 Task: Search one way flight ticket for 2 adults, 4 children and 1 infant on lap in business from Fayetteville: Fayetteville Regional Airport (grannis Field) to New Bern: Coastal Carolina Regional Airport (was Craven County Regional) on 8-4-2023. Choice of flights is JetBlue. Number of bags: 8 checked bags. Price is upto 60000. Outbound departure time preference is 14:30.
Action: Mouse moved to (333, 285)
Screenshot: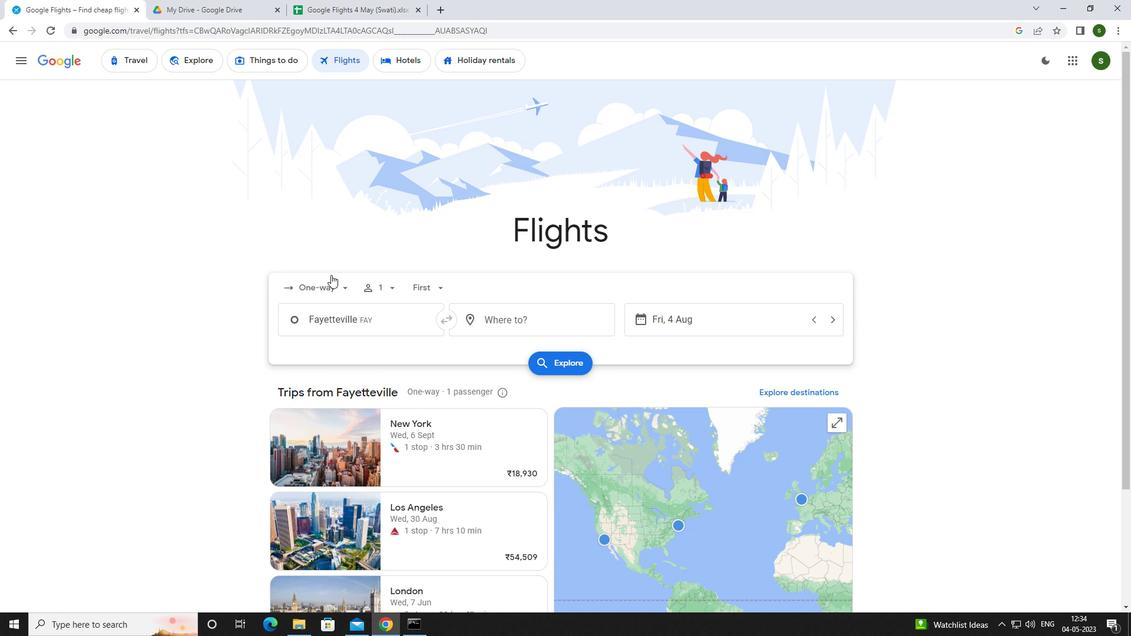 
Action: Mouse pressed left at (333, 285)
Screenshot: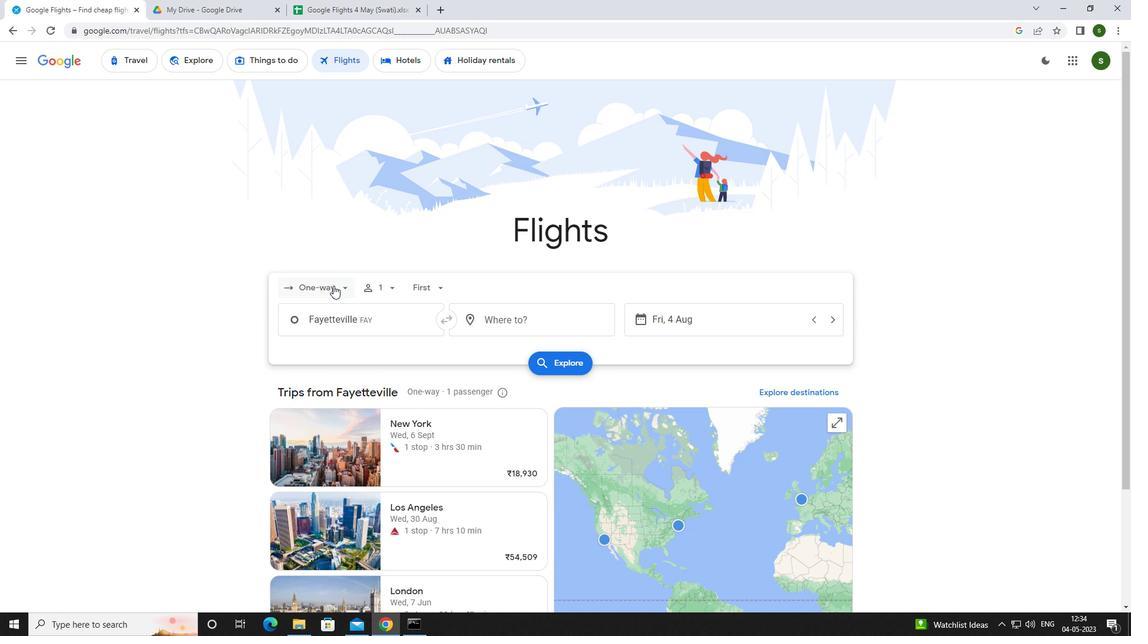 
Action: Mouse moved to (339, 341)
Screenshot: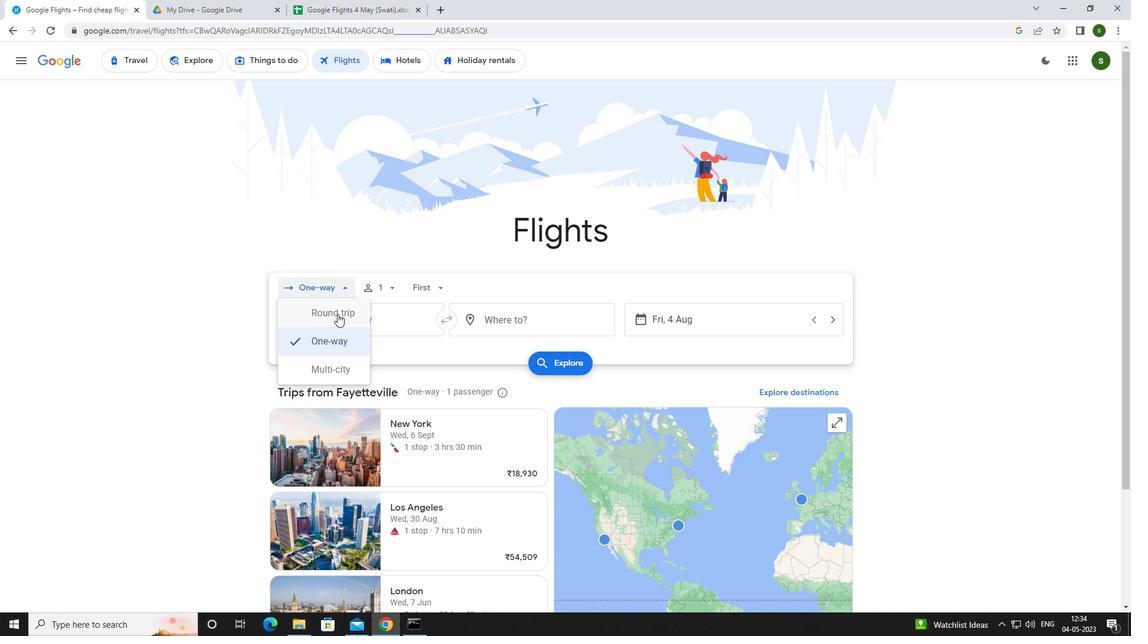 
Action: Mouse pressed left at (339, 341)
Screenshot: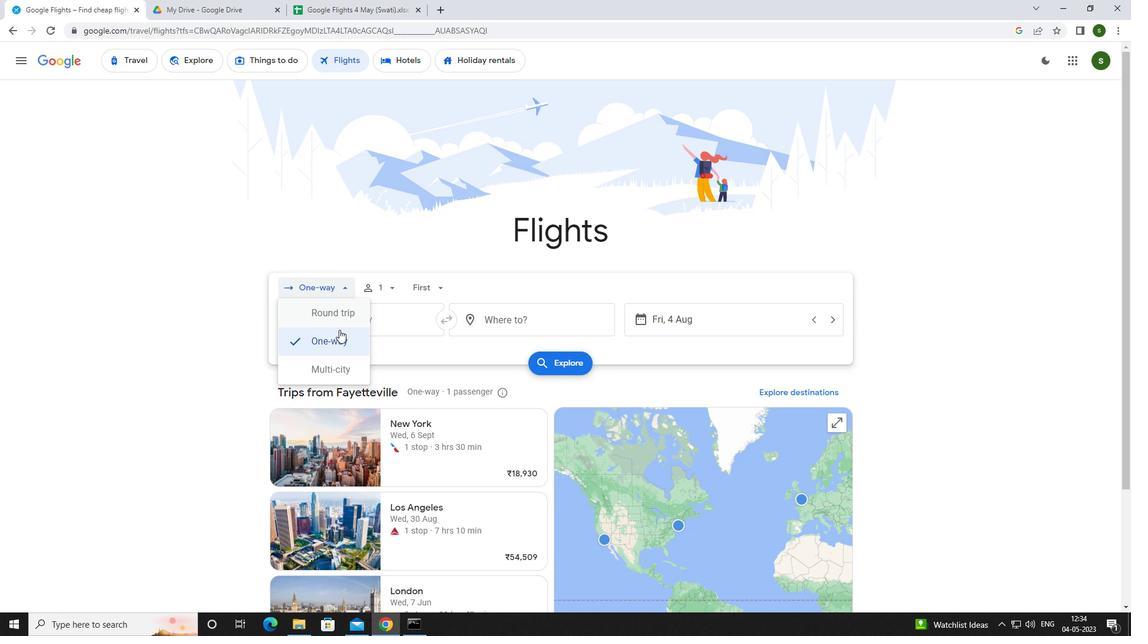 
Action: Mouse moved to (380, 285)
Screenshot: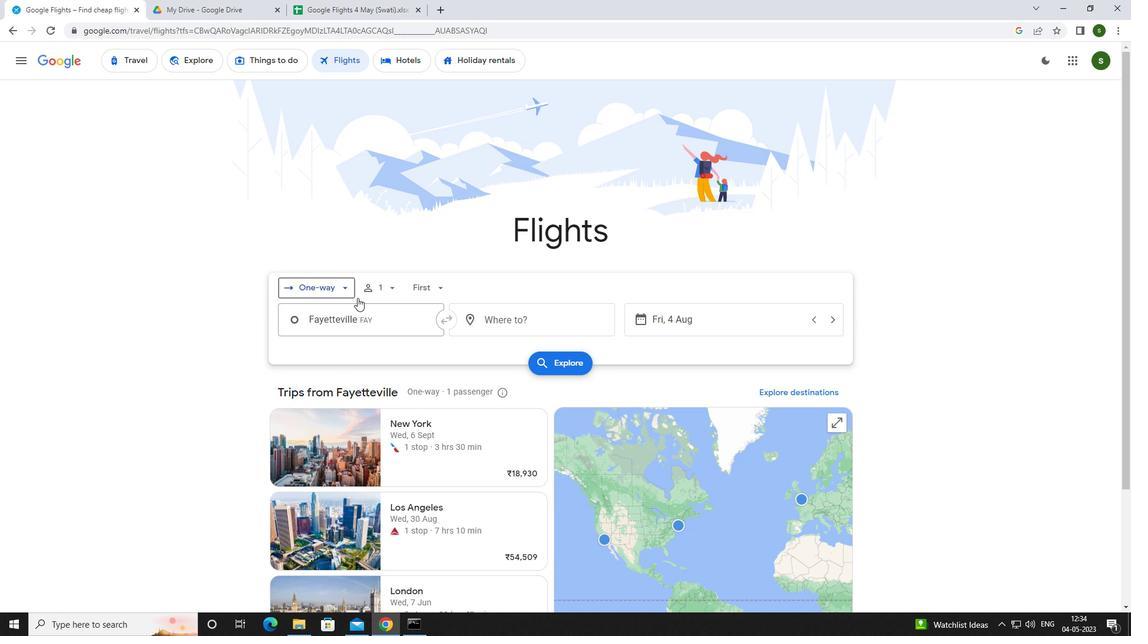 
Action: Mouse pressed left at (380, 285)
Screenshot: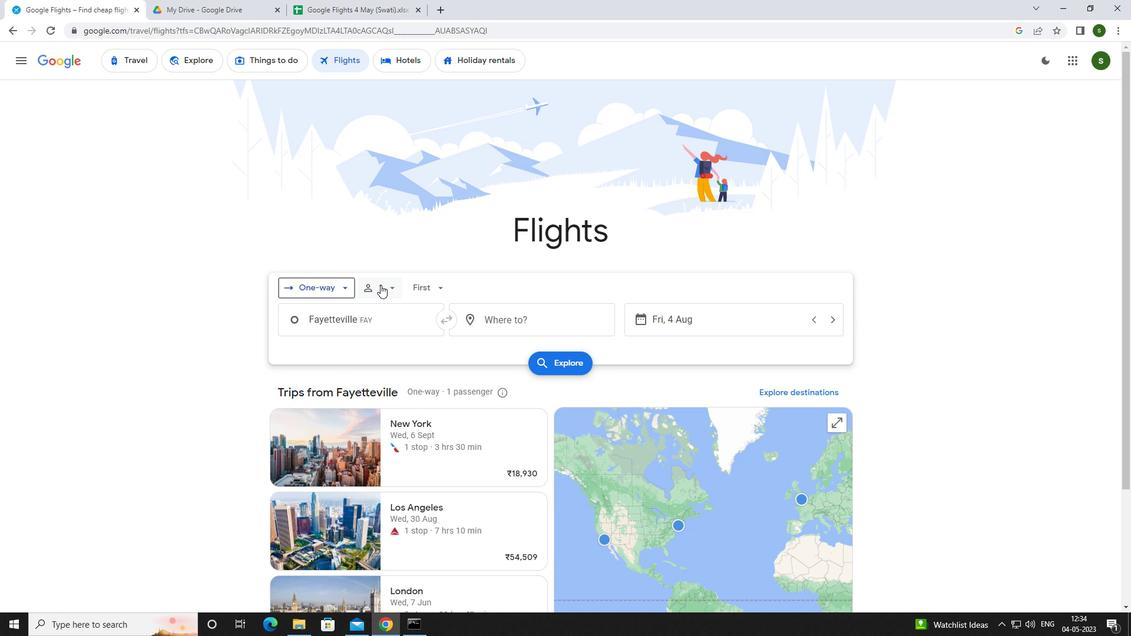 
Action: Mouse moved to (485, 316)
Screenshot: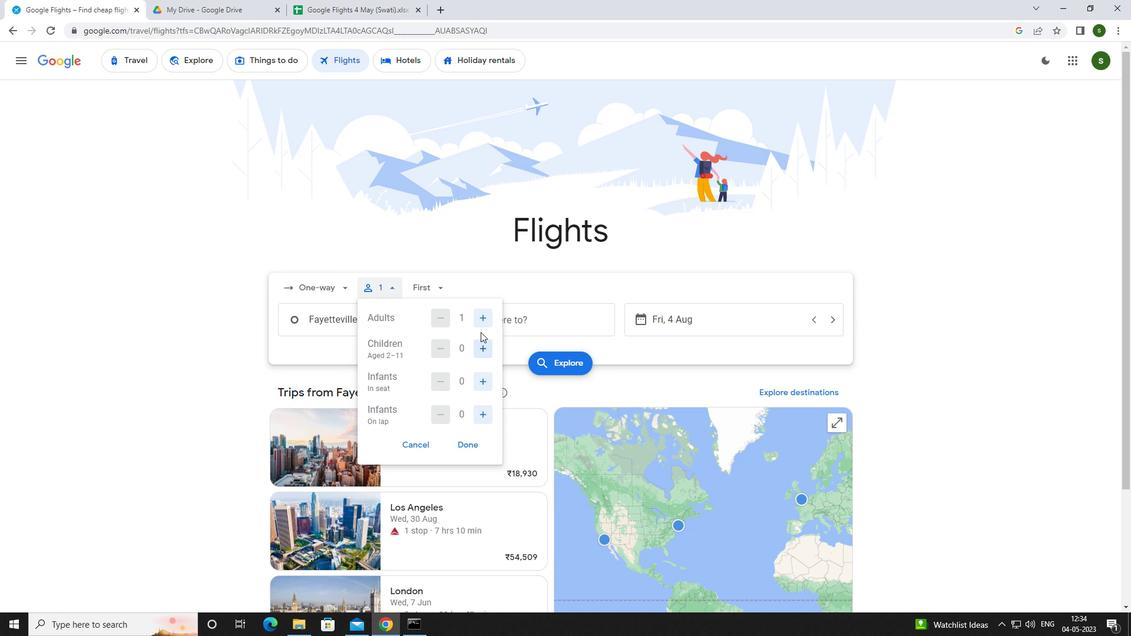 
Action: Mouse pressed left at (485, 316)
Screenshot: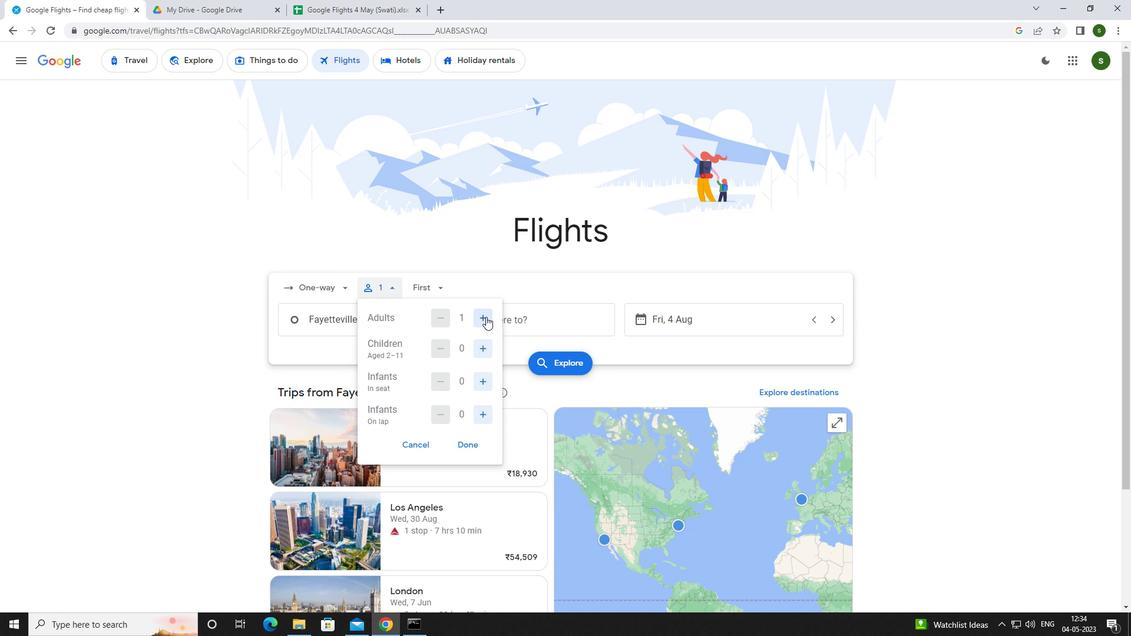 
Action: Mouse moved to (481, 345)
Screenshot: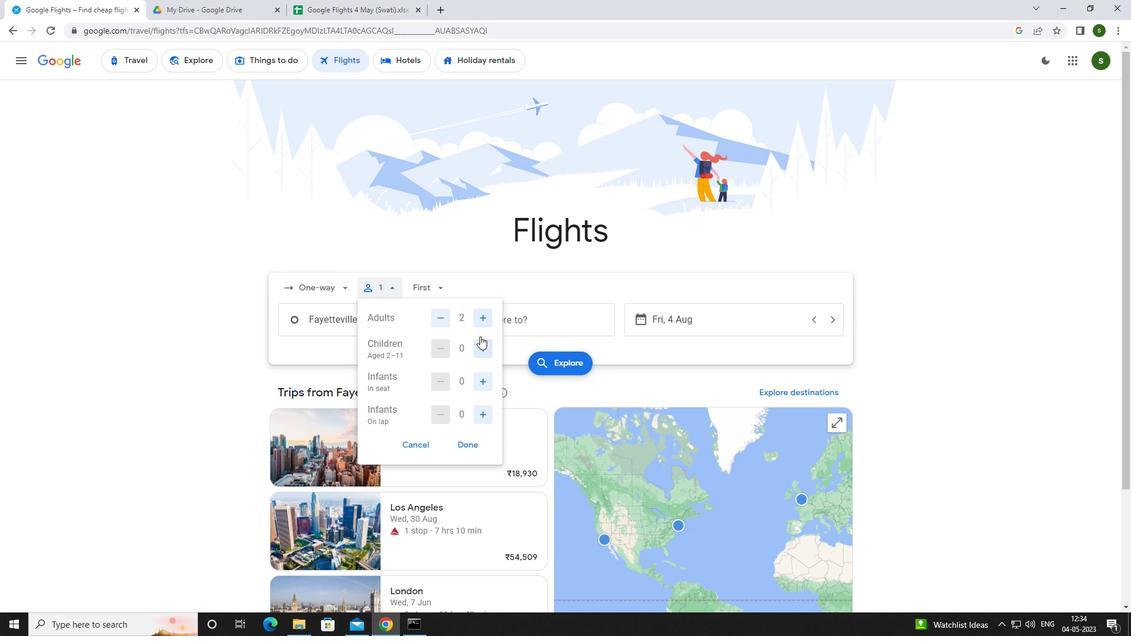 
Action: Mouse pressed left at (481, 345)
Screenshot: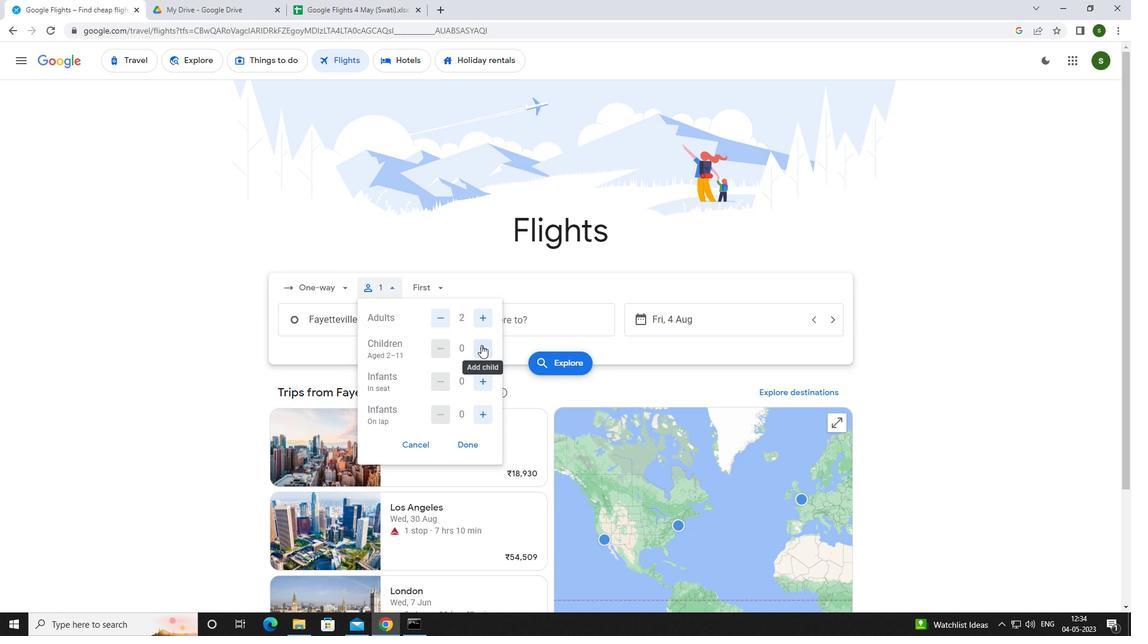 
Action: Mouse pressed left at (481, 345)
Screenshot: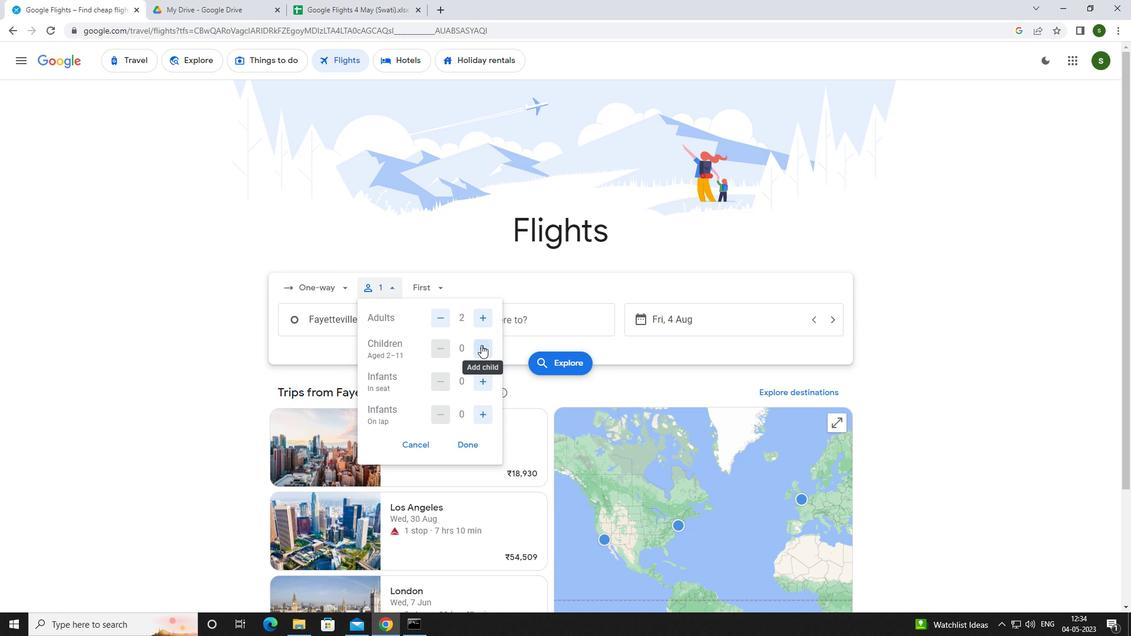 
Action: Mouse pressed left at (481, 345)
Screenshot: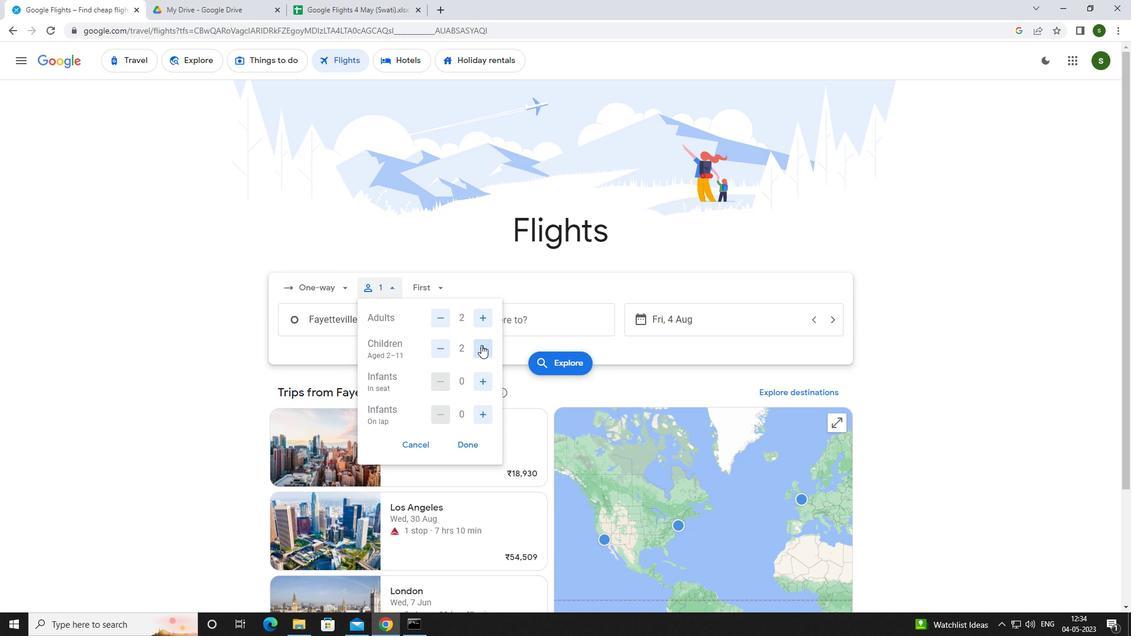 
Action: Mouse pressed left at (481, 345)
Screenshot: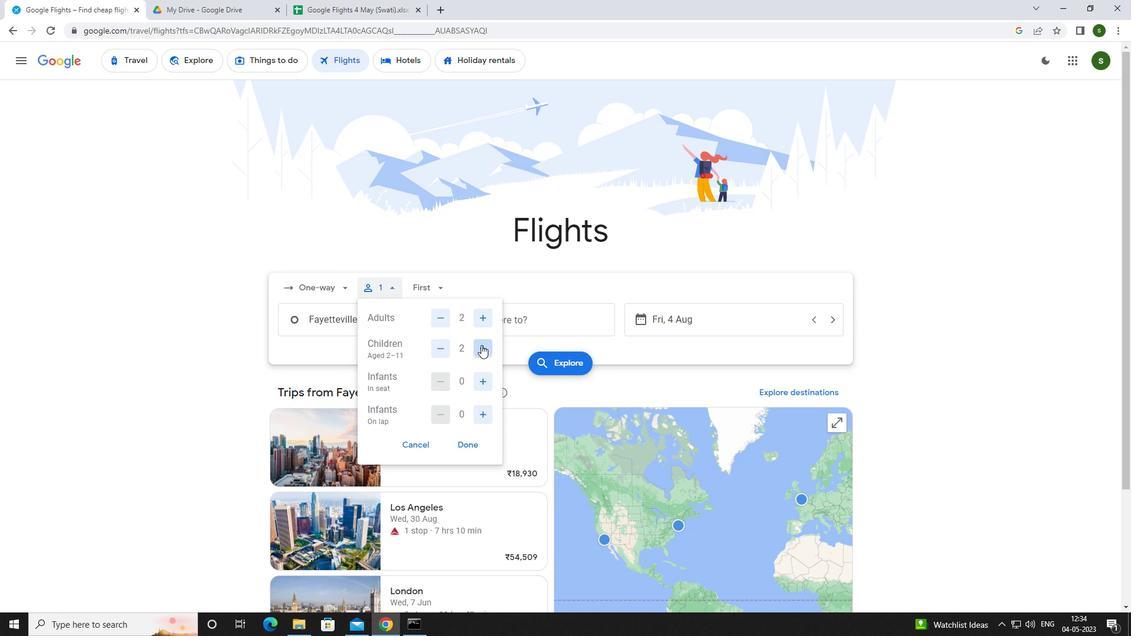 
Action: Mouse moved to (480, 415)
Screenshot: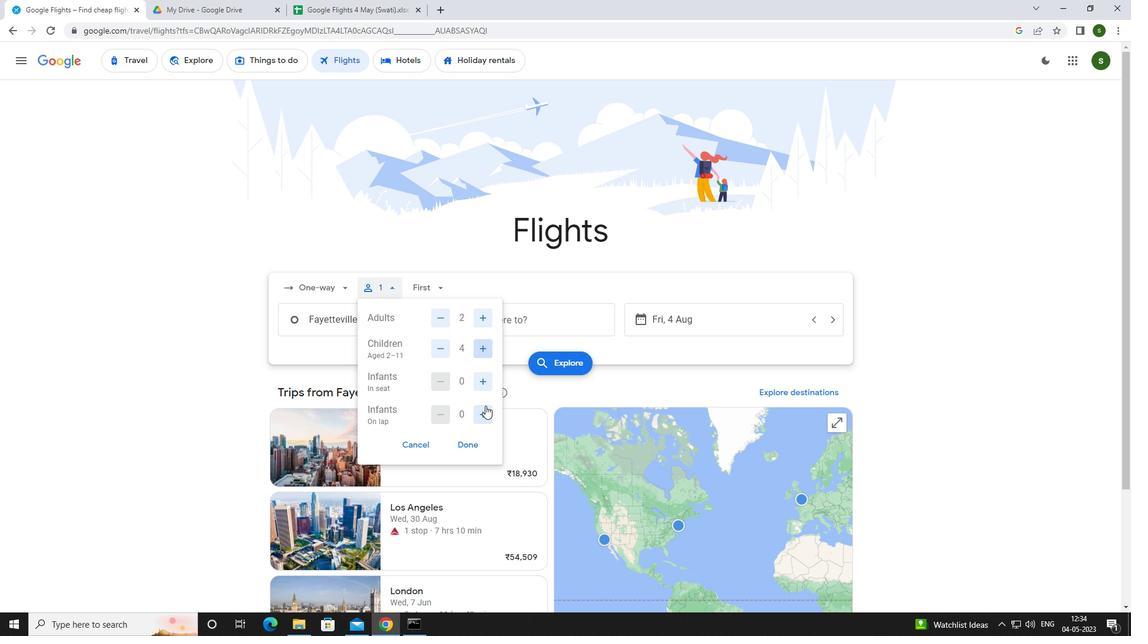 
Action: Mouse pressed left at (480, 415)
Screenshot: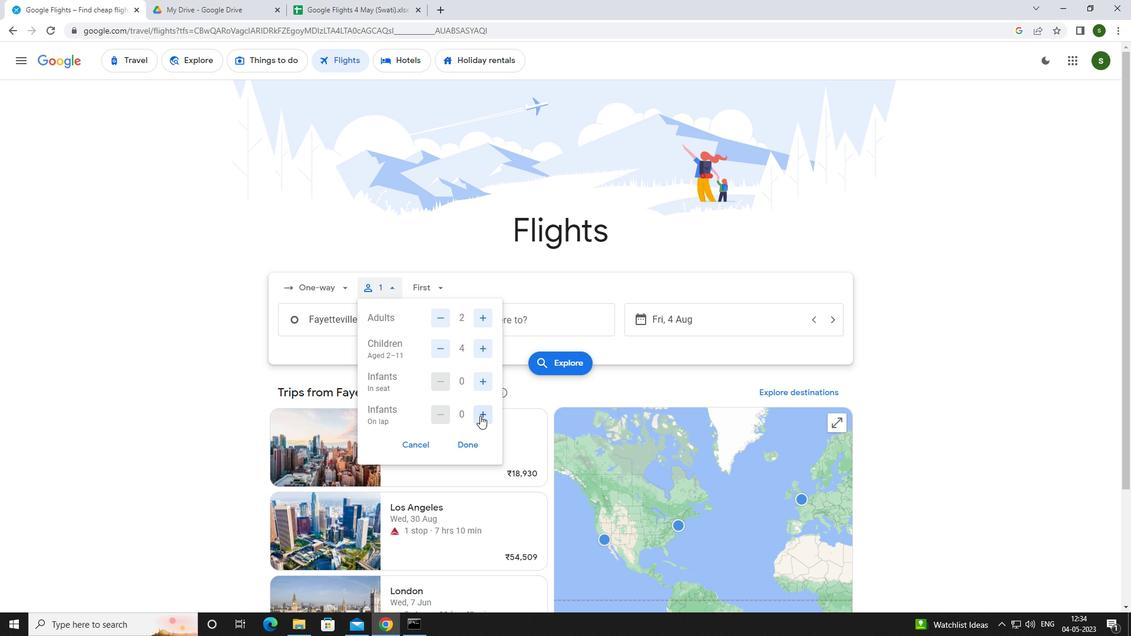 
Action: Mouse moved to (437, 283)
Screenshot: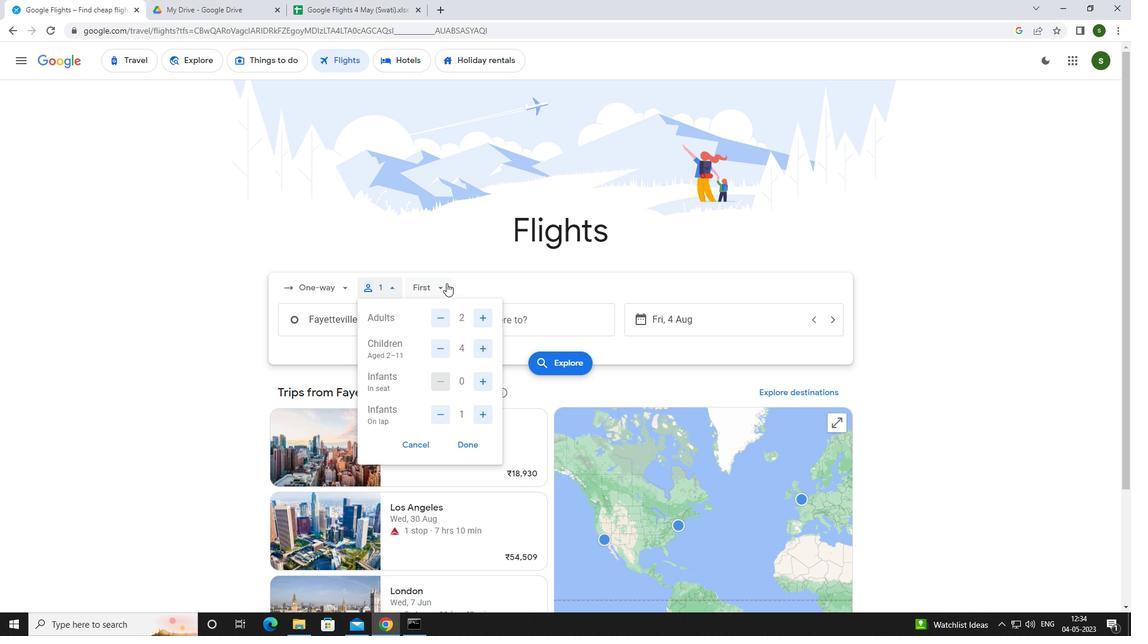 
Action: Mouse pressed left at (437, 283)
Screenshot: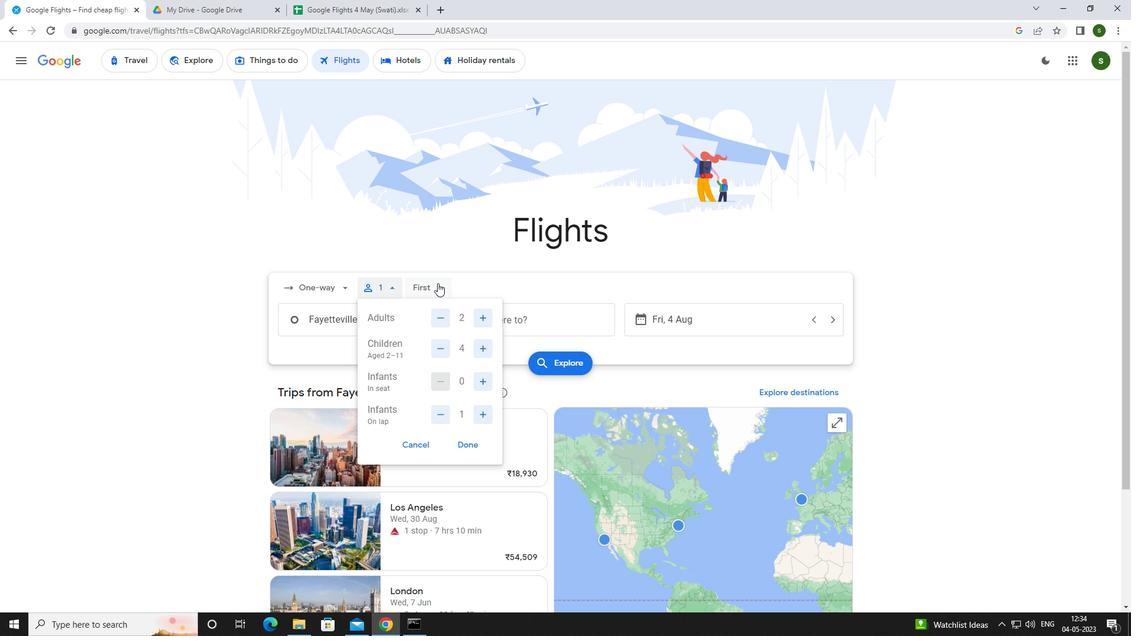 
Action: Mouse moved to (448, 371)
Screenshot: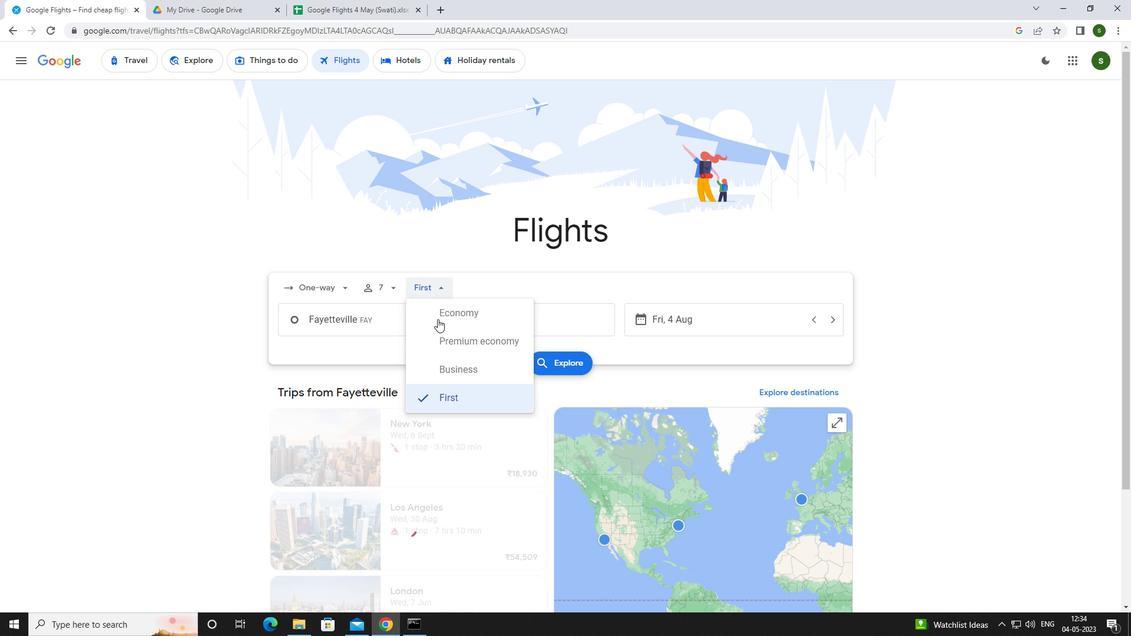 
Action: Mouse pressed left at (448, 371)
Screenshot: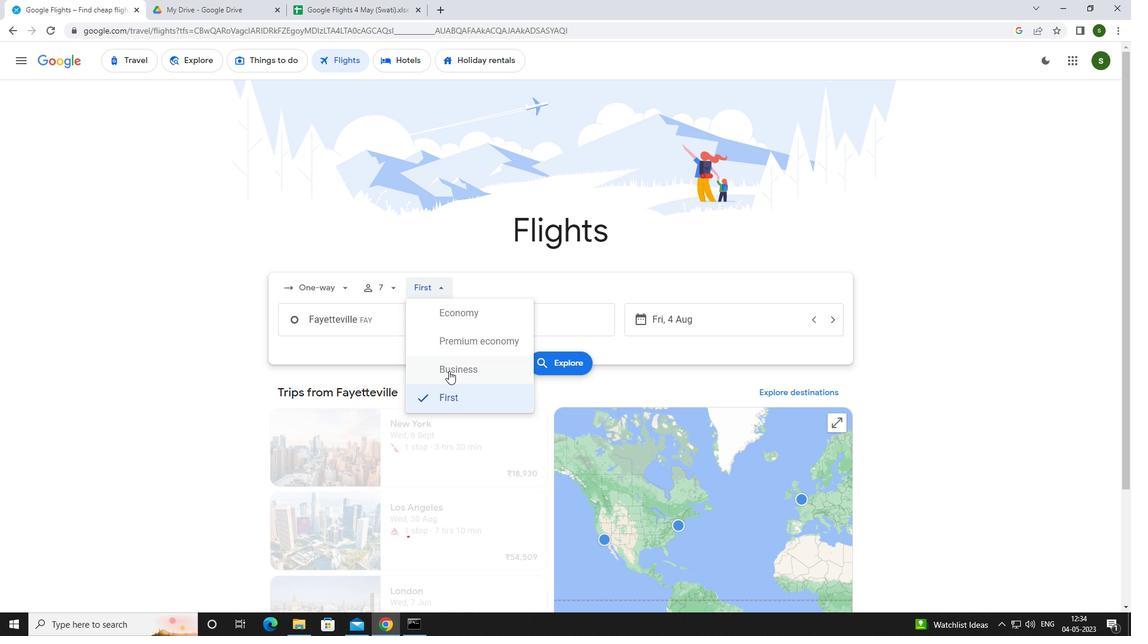 
Action: Mouse moved to (417, 327)
Screenshot: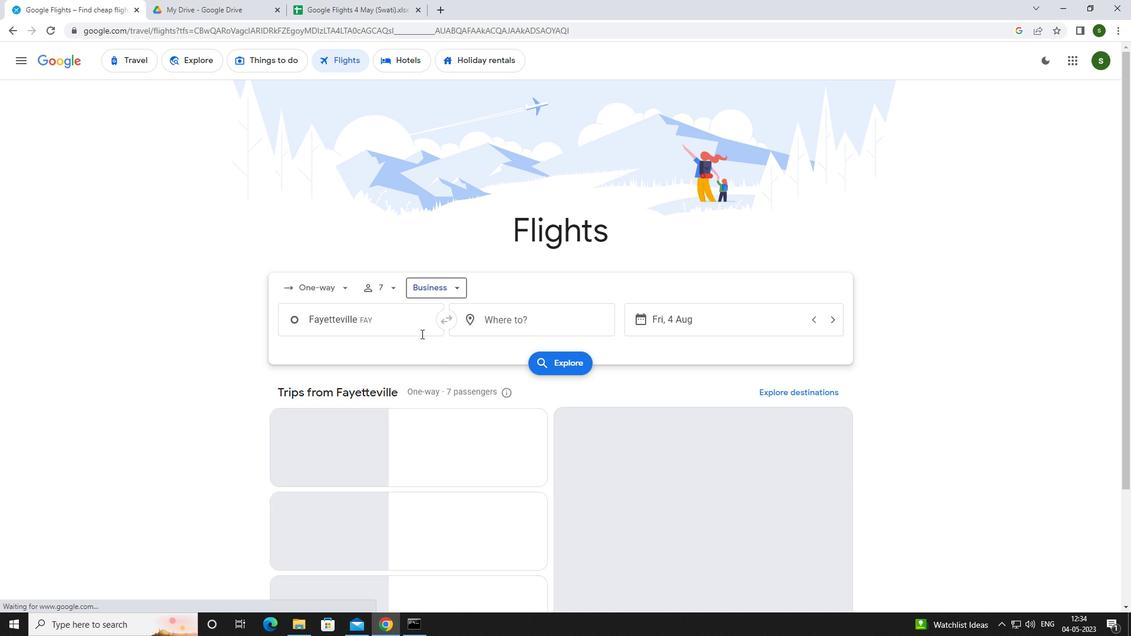 
Action: Mouse pressed left at (417, 327)
Screenshot: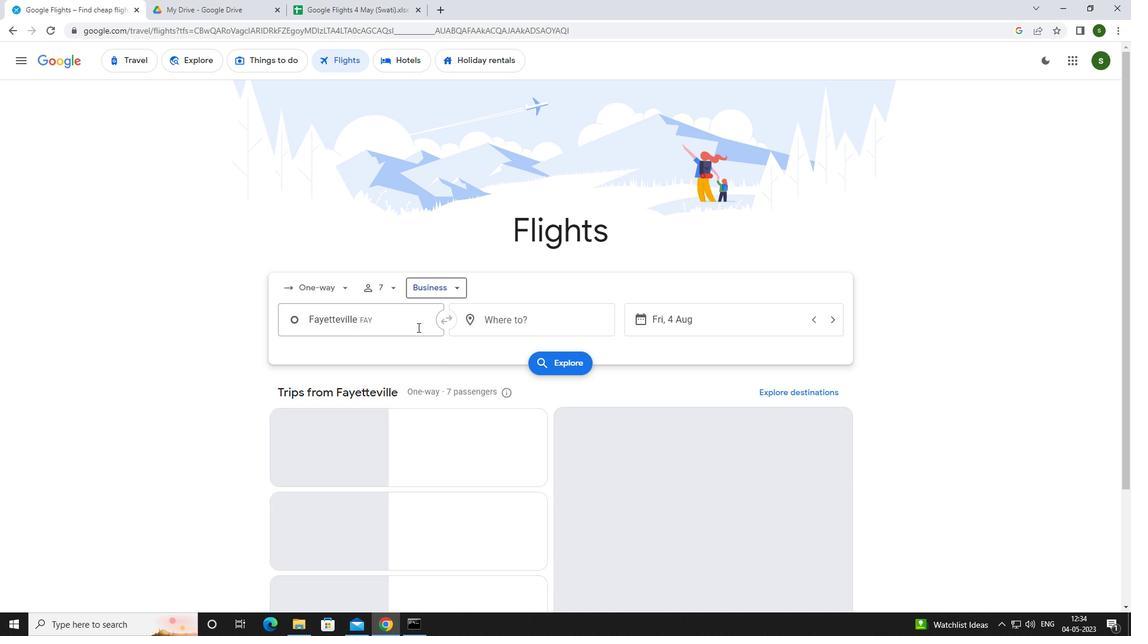 
Action: Mouse moved to (417, 326)
Screenshot: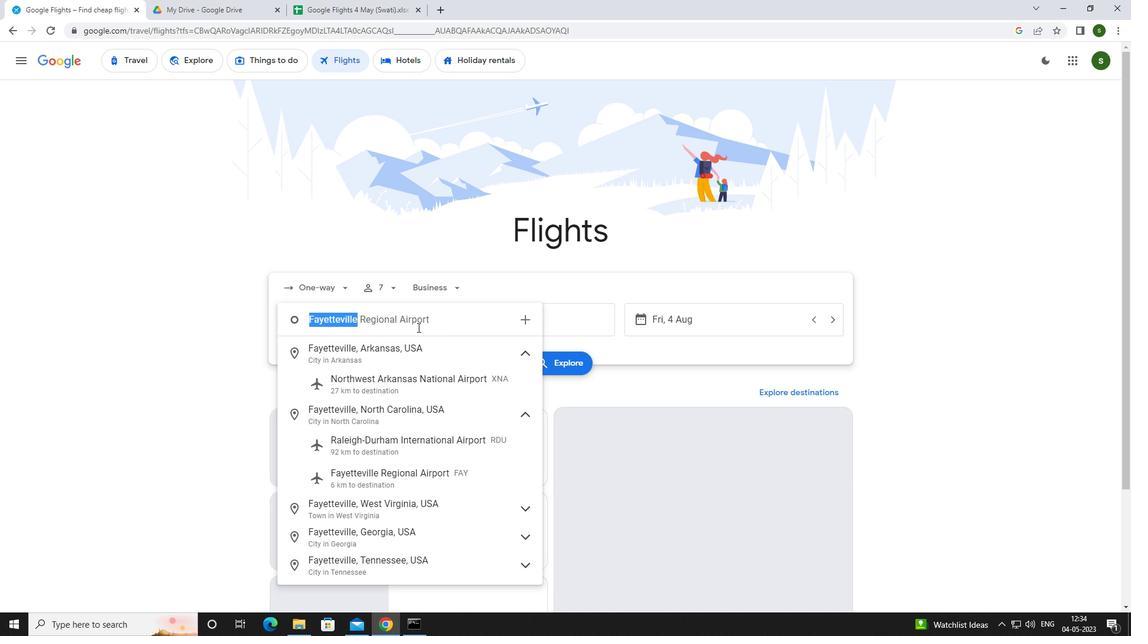 
Action: Key pressed <Key.caps_lock>f<Key.caps_lock>ayettevill
Screenshot: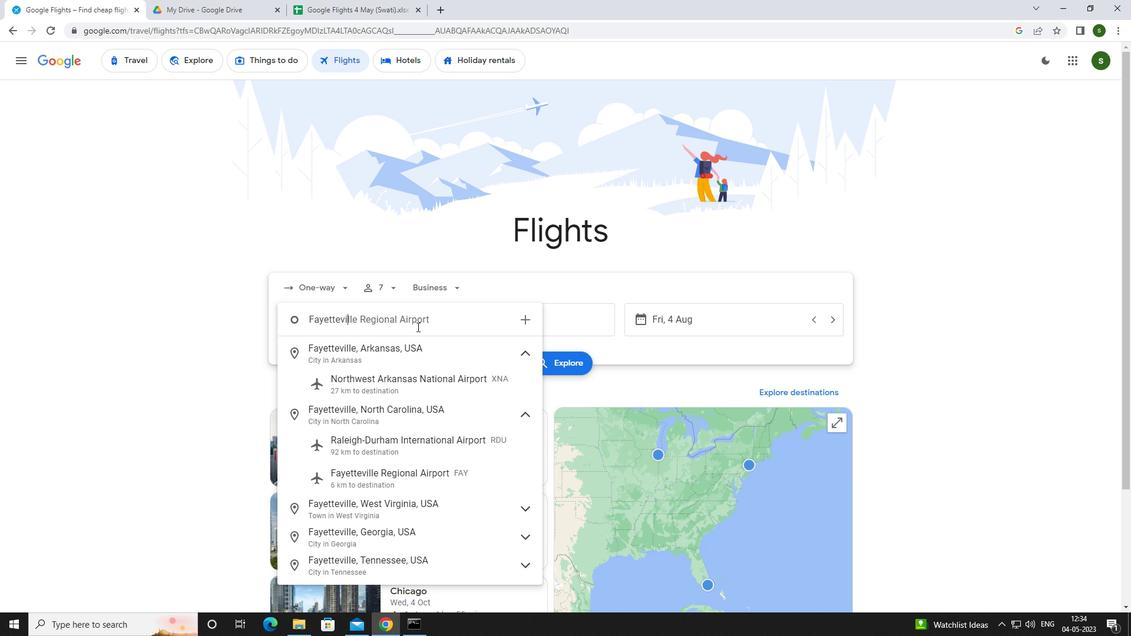 
Action: Mouse moved to (417, 464)
Screenshot: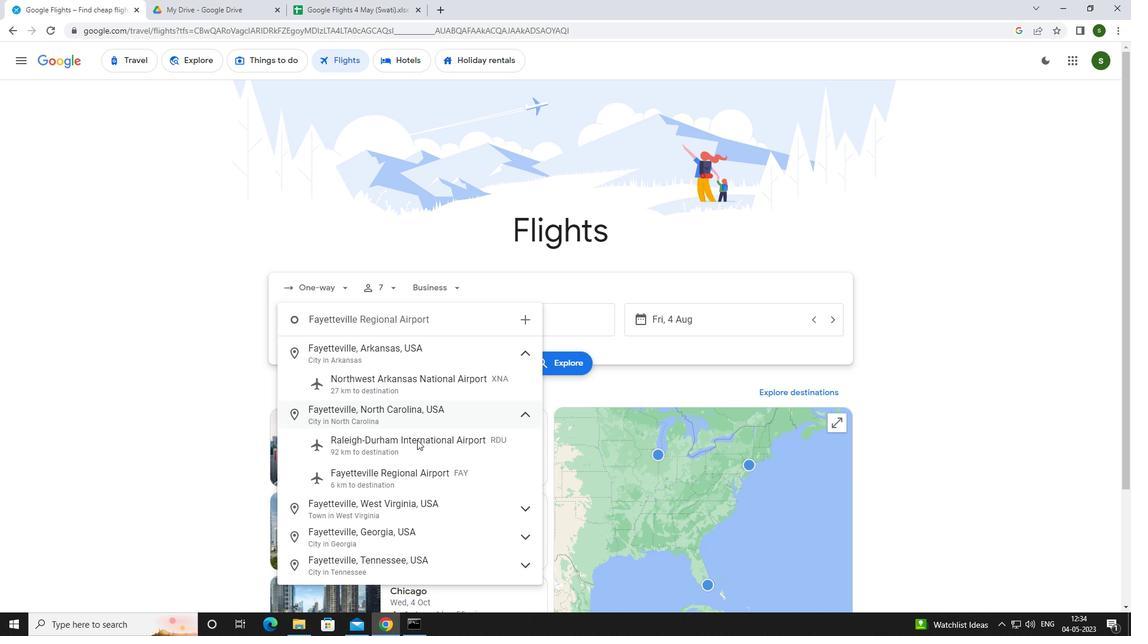 
Action: Mouse pressed left at (417, 464)
Screenshot: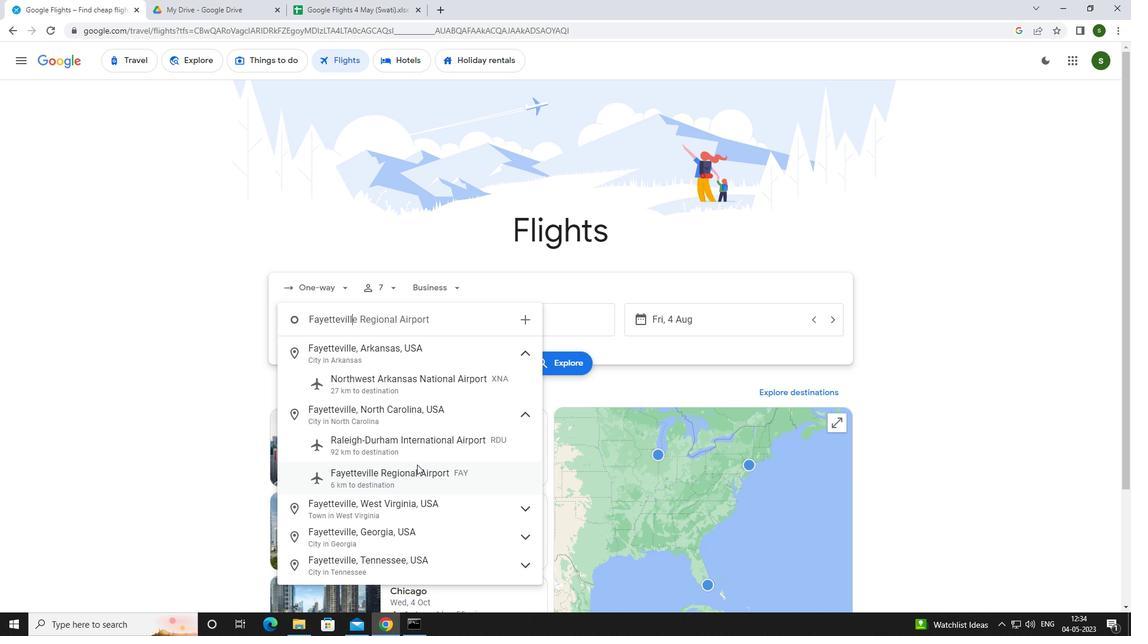 
Action: Mouse moved to (551, 325)
Screenshot: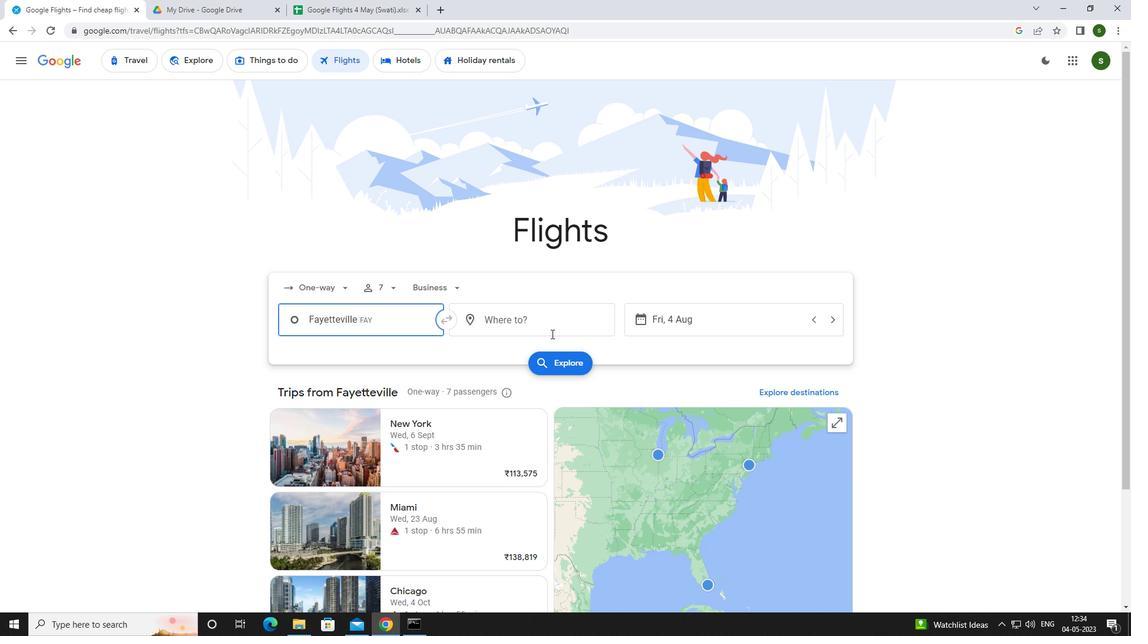 
Action: Mouse pressed left at (551, 325)
Screenshot: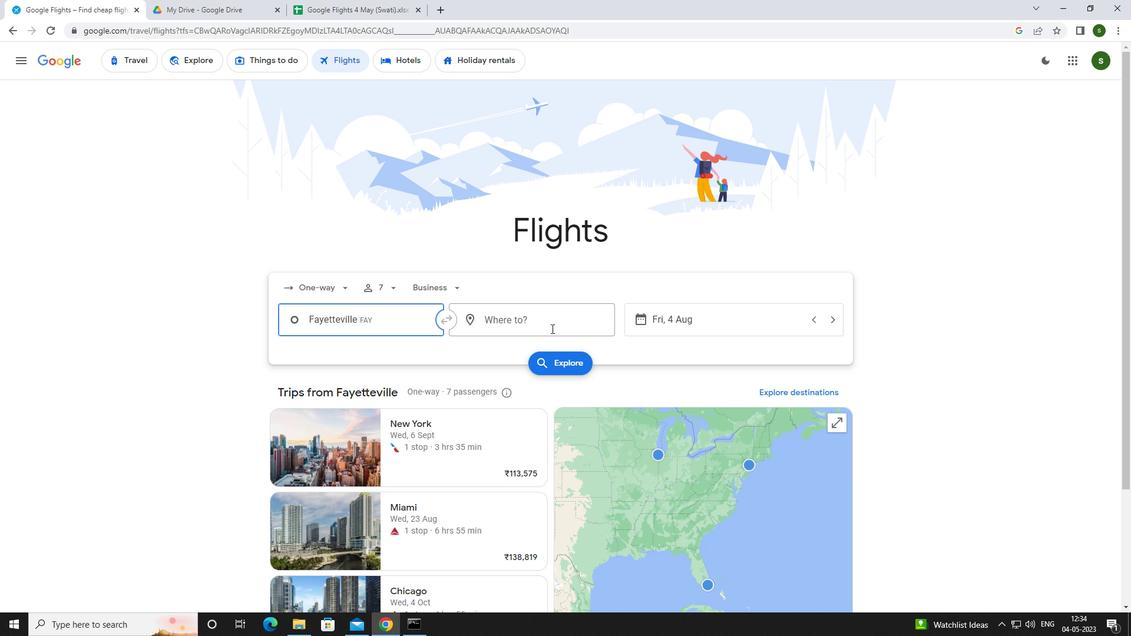 
Action: Key pressed <Key.caps_lock>c<Key.caps_lock>oastal
Screenshot: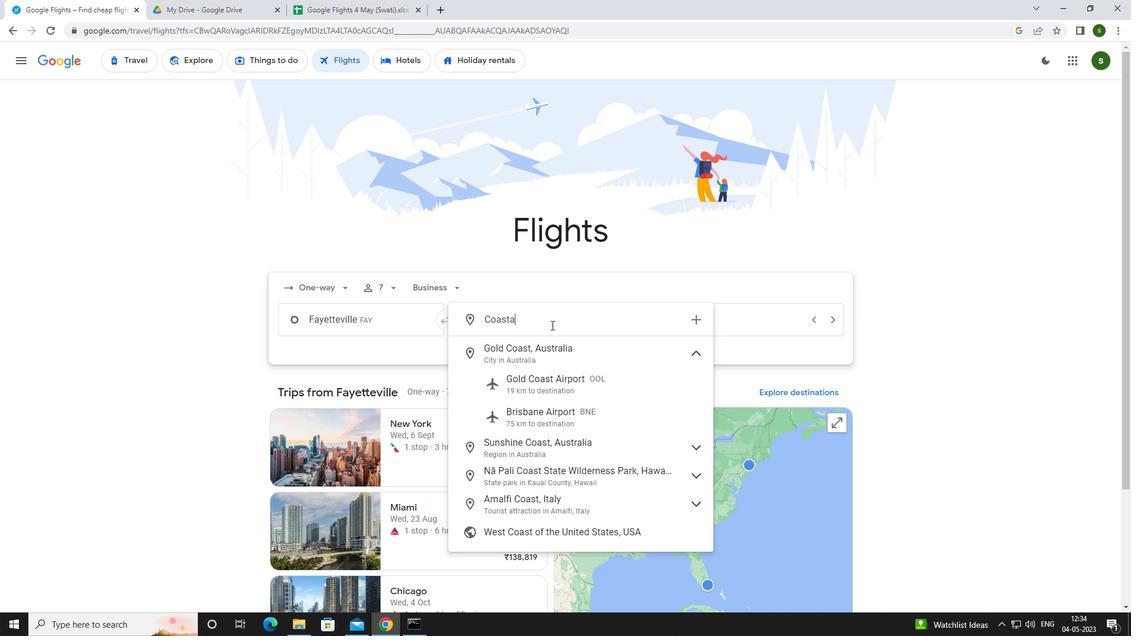 
Action: Mouse moved to (554, 352)
Screenshot: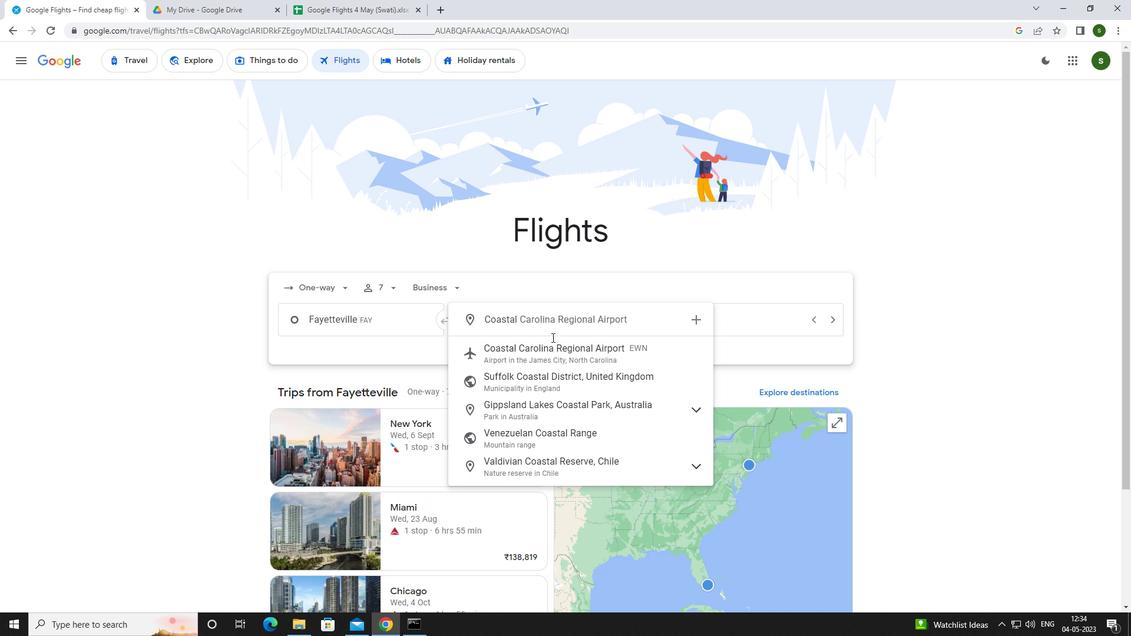 
Action: Mouse pressed left at (554, 352)
Screenshot: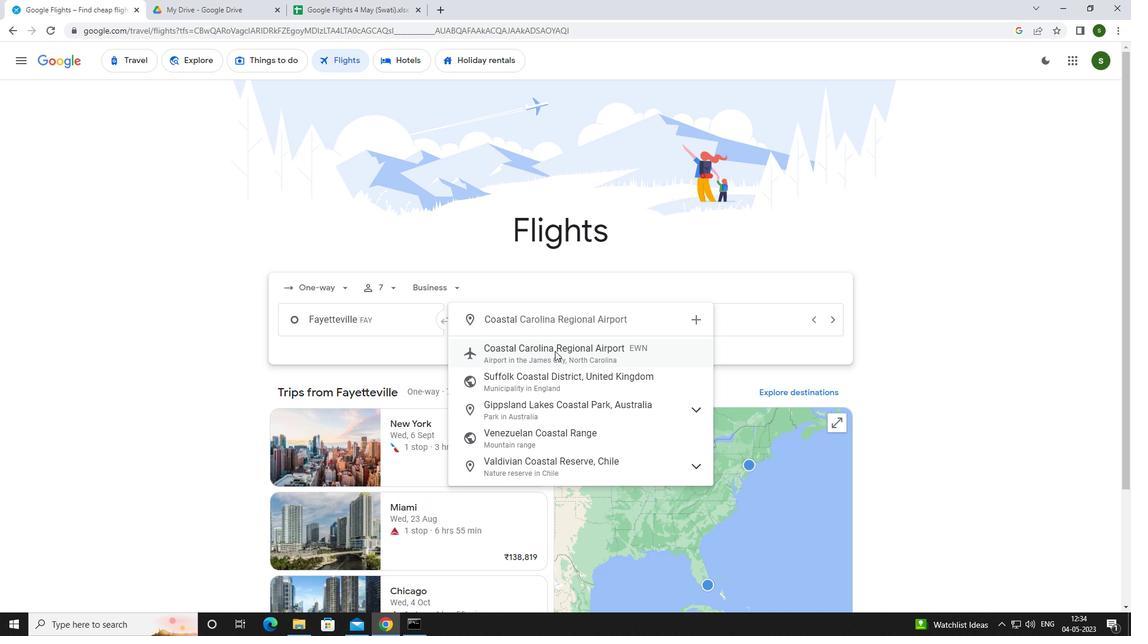 
Action: Mouse moved to (708, 309)
Screenshot: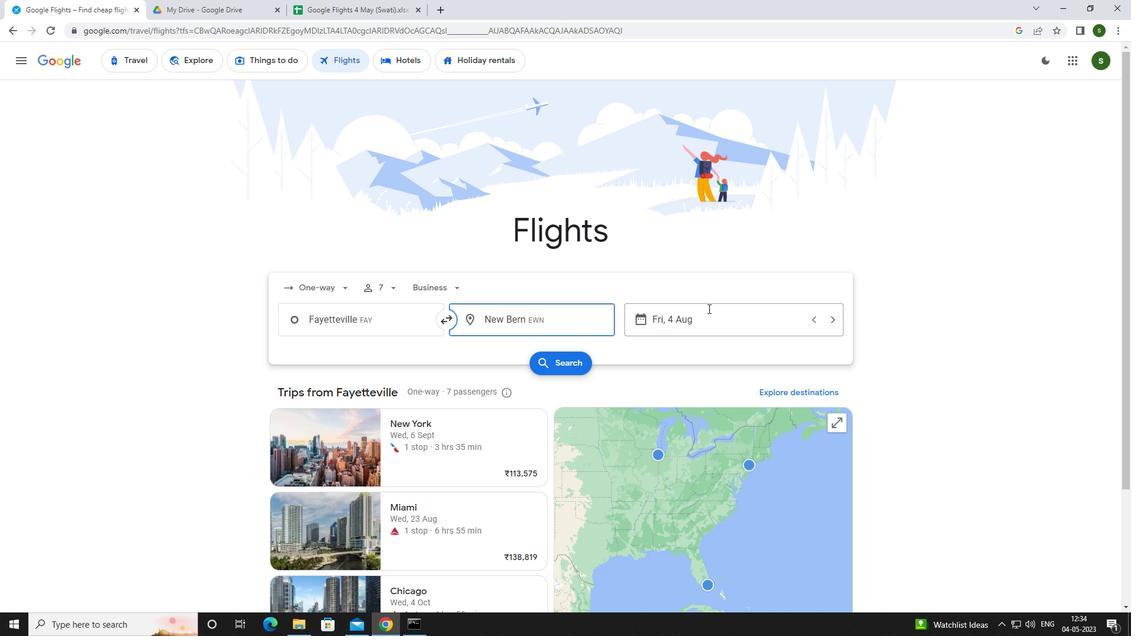 
Action: Mouse pressed left at (708, 309)
Screenshot: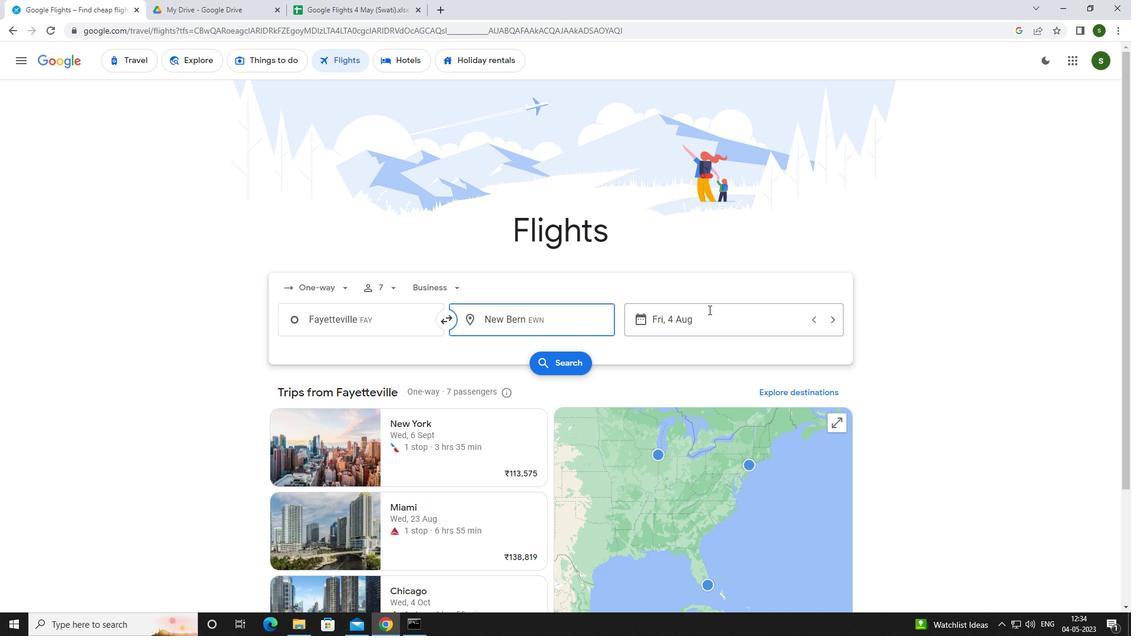 
Action: Mouse moved to (571, 399)
Screenshot: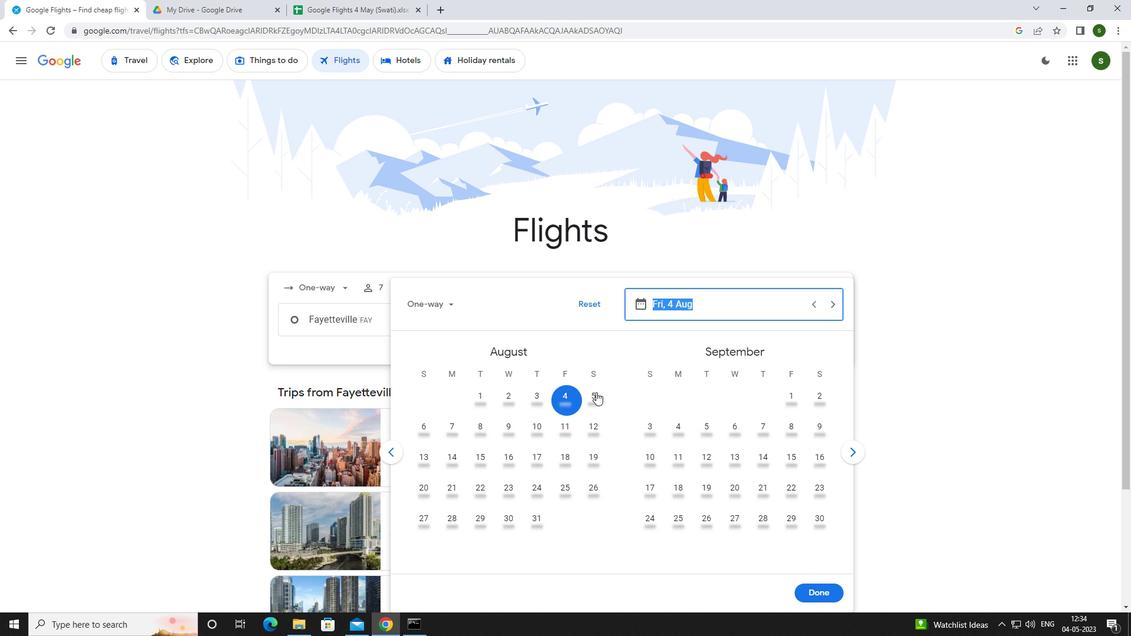 
Action: Mouse pressed left at (571, 399)
Screenshot: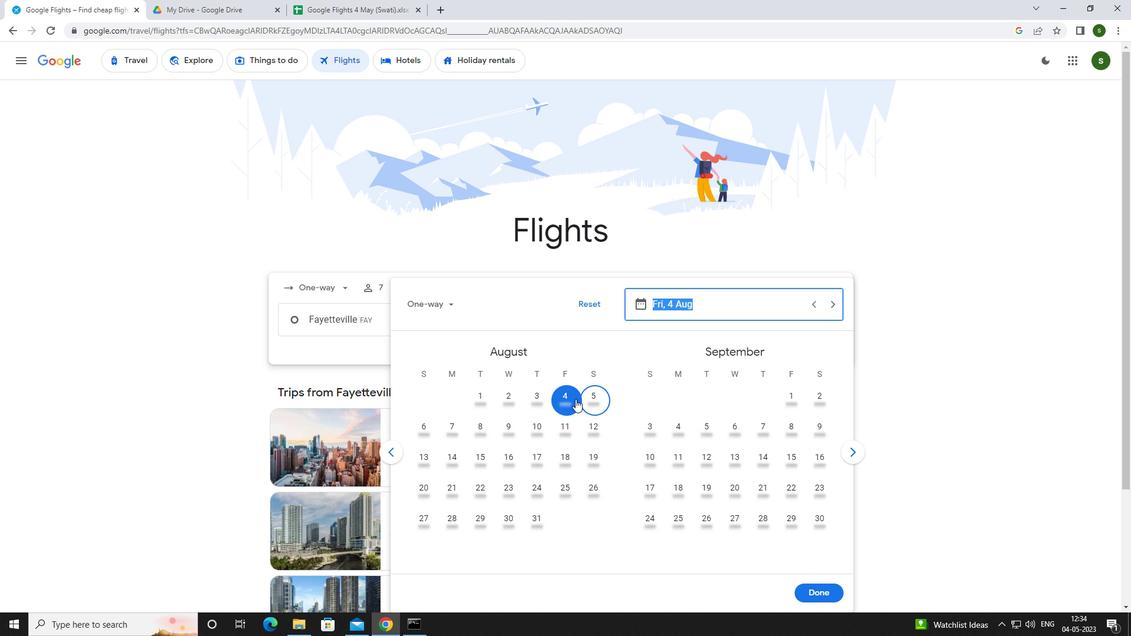 
Action: Mouse moved to (834, 592)
Screenshot: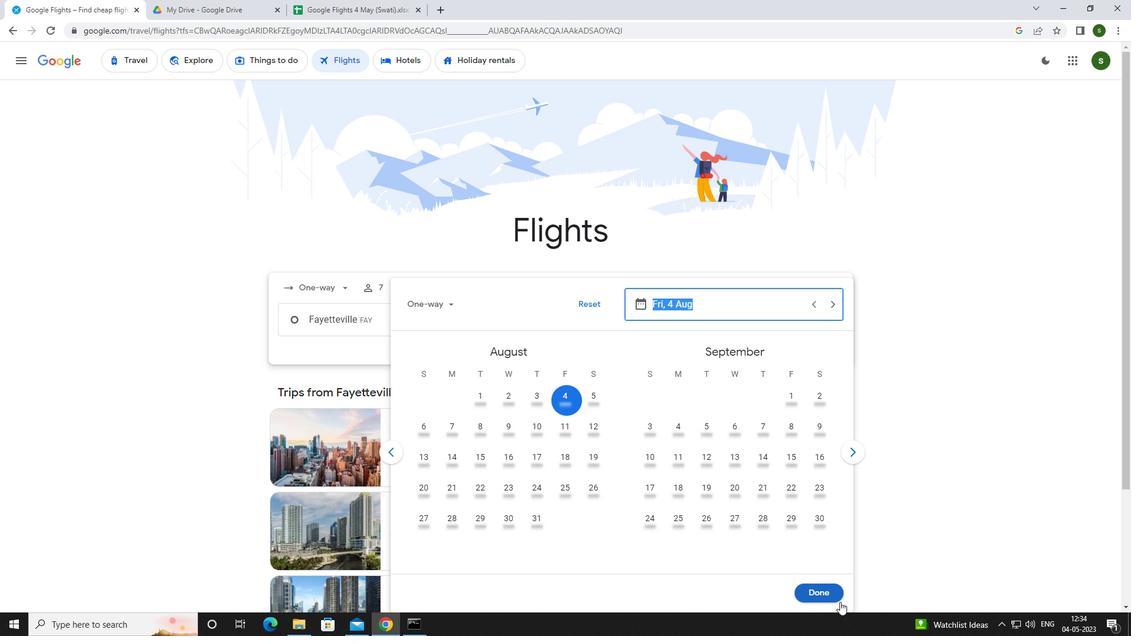 
Action: Mouse pressed left at (834, 592)
Screenshot: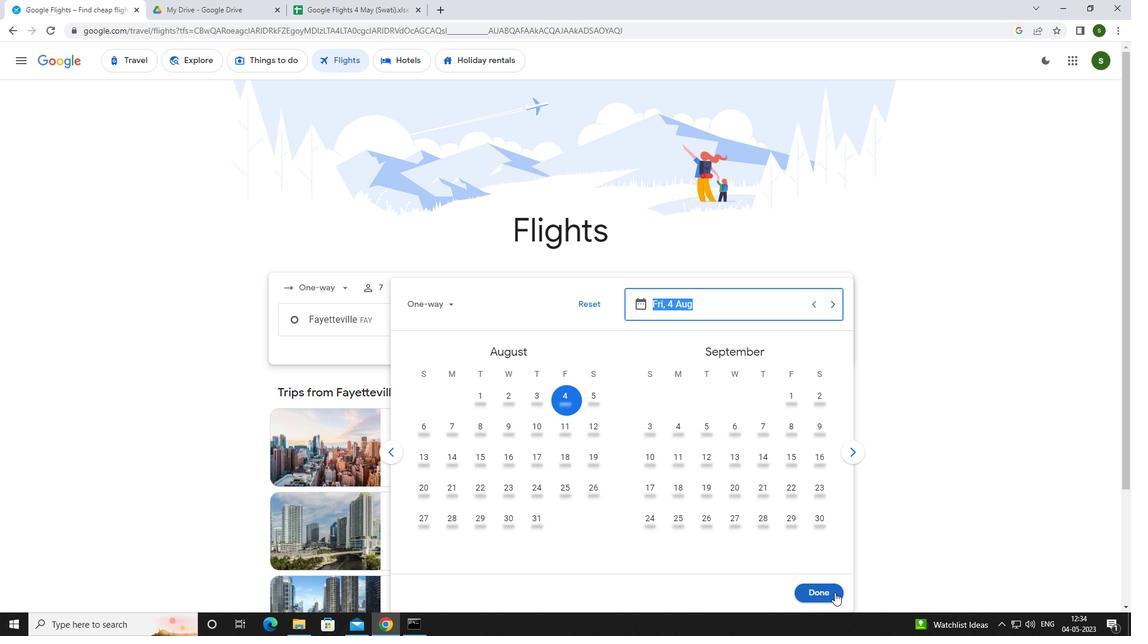 
Action: Mouse moved to (550, 369)
Screenshot: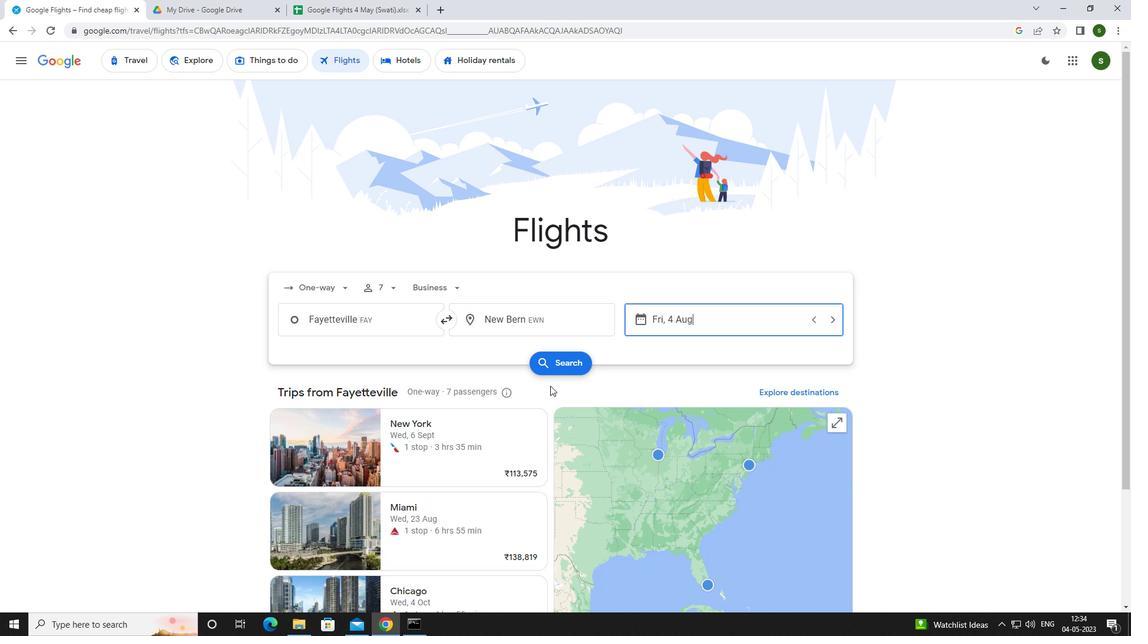 
Action: Mouse pressed left at (550, 369)
Screenshot: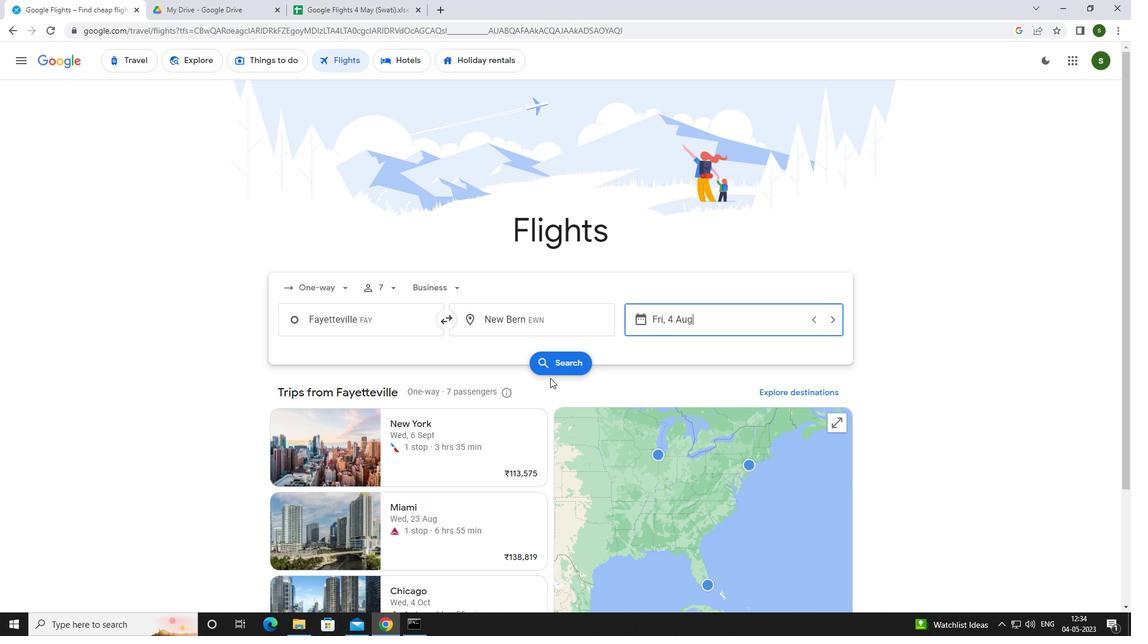 
Action: Mouse moved to (296, 173)
Screenshot: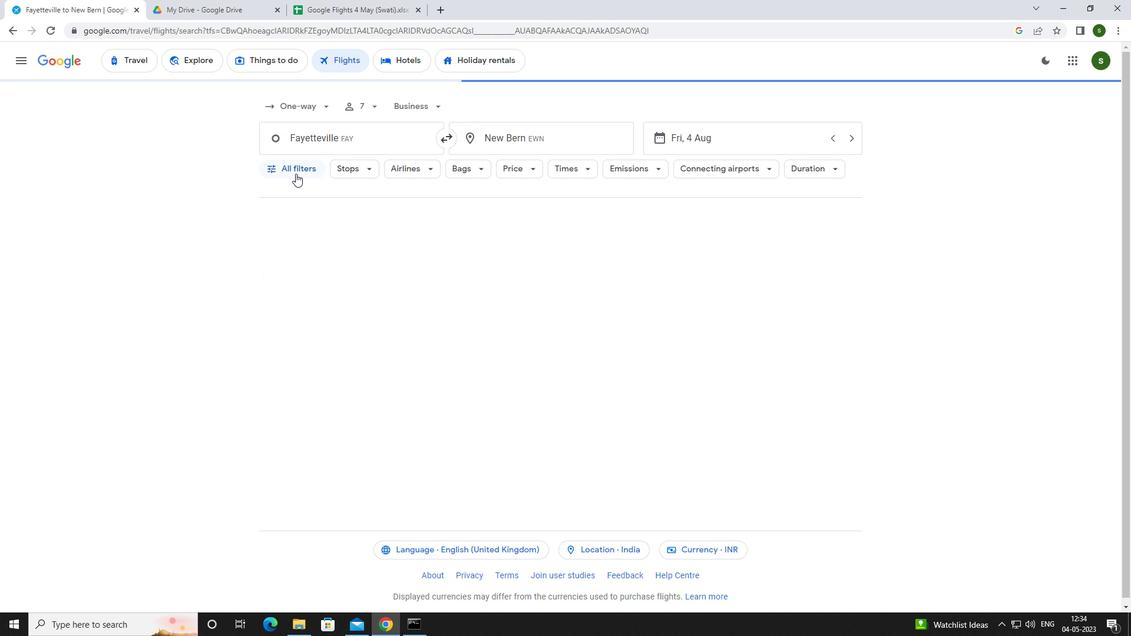 
Action: Mouse pressed left at (296, 173)
Screenshot: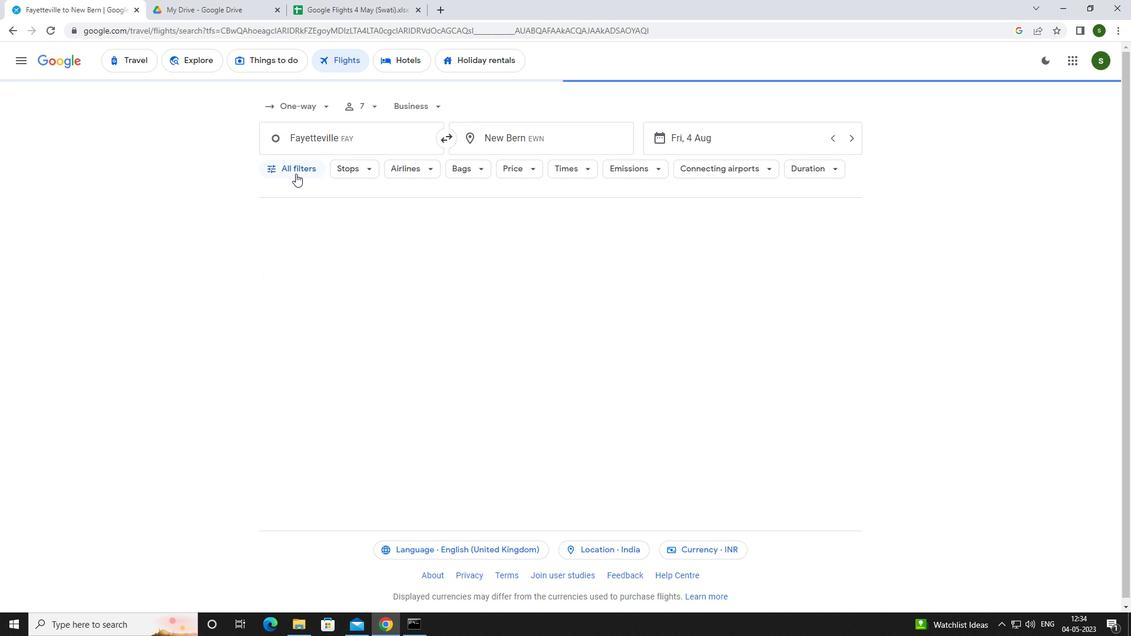
Action: Mouse moved to (438, 420)
Screenshot: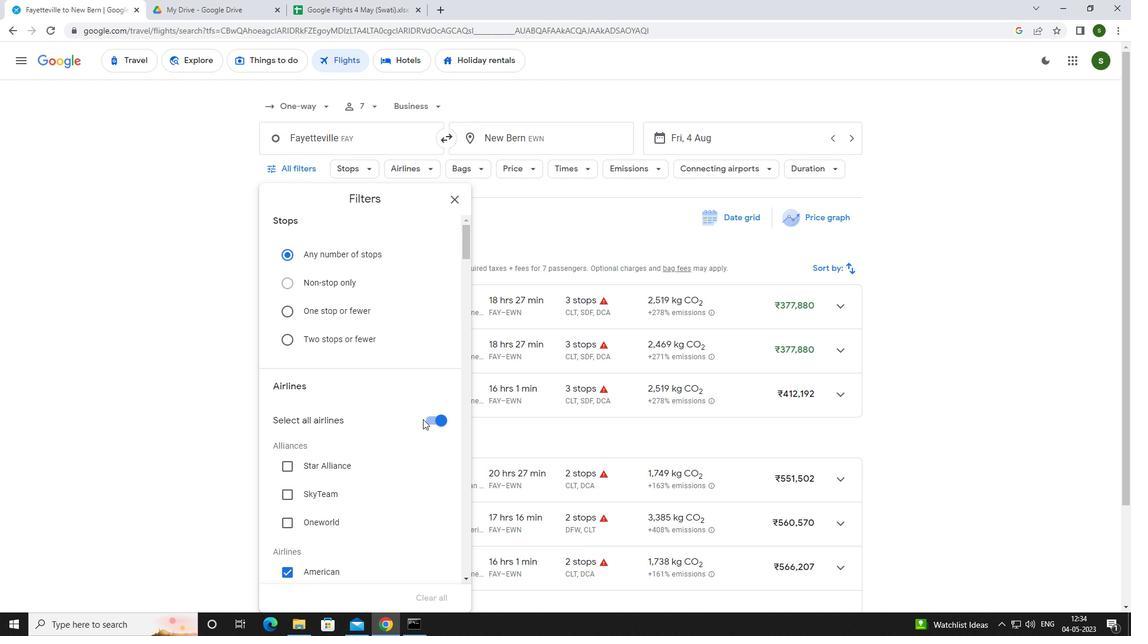 
Action: Mouse pressed left at (438, 420)
Screenshot: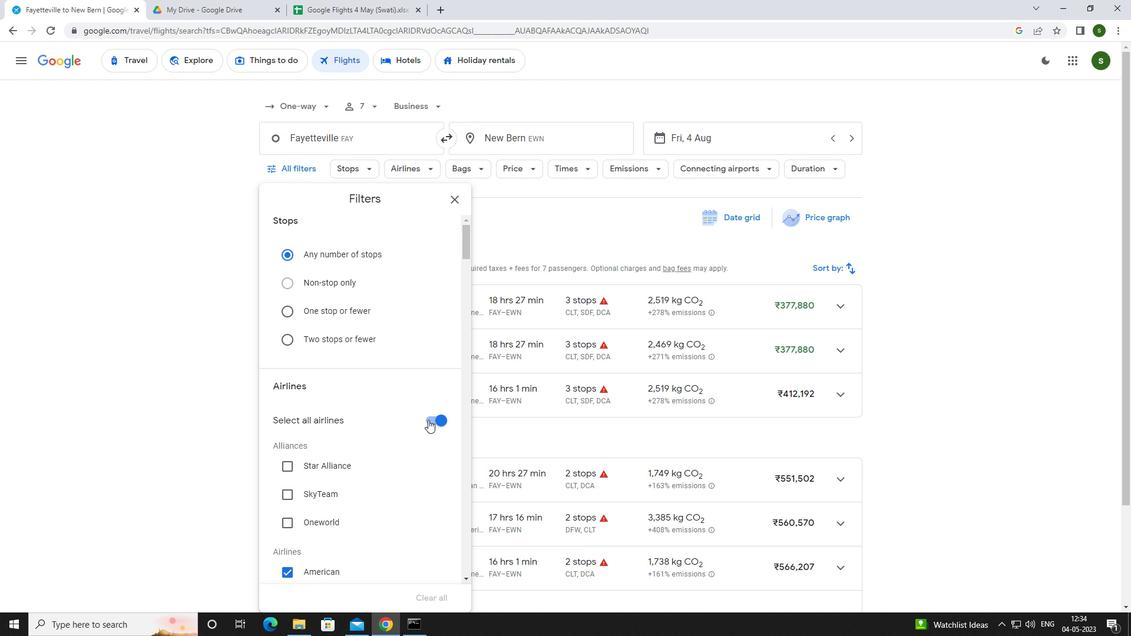 
Action: Mouse moved to (368, 362)
Screenshot: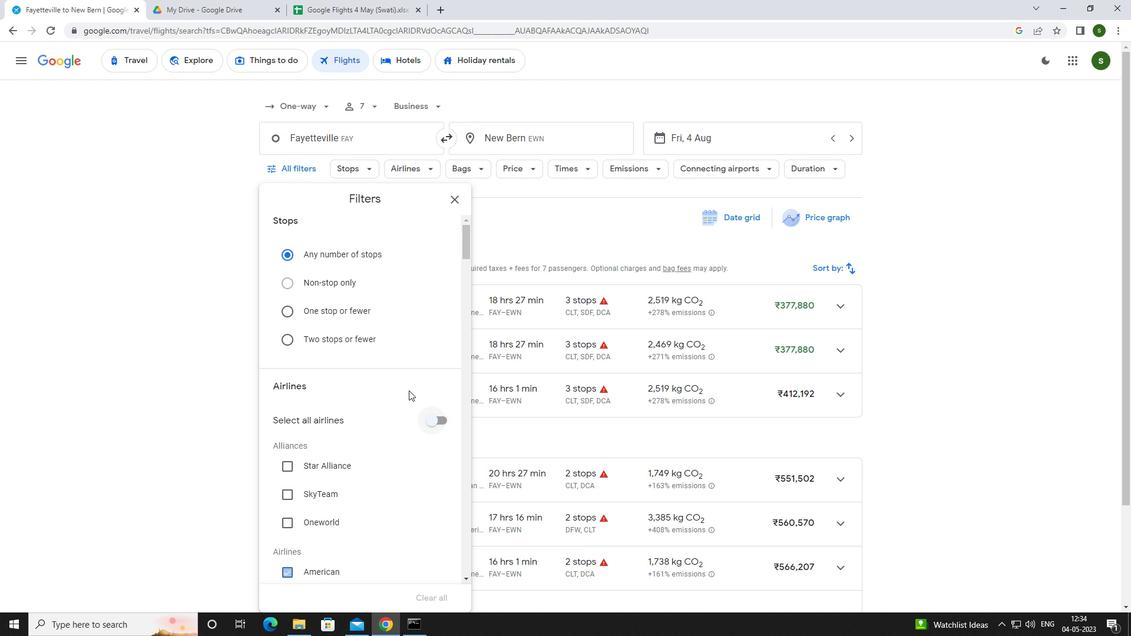 
Action: Mouse scrolled (368, 361) with delta (0, 0)
Screenshot: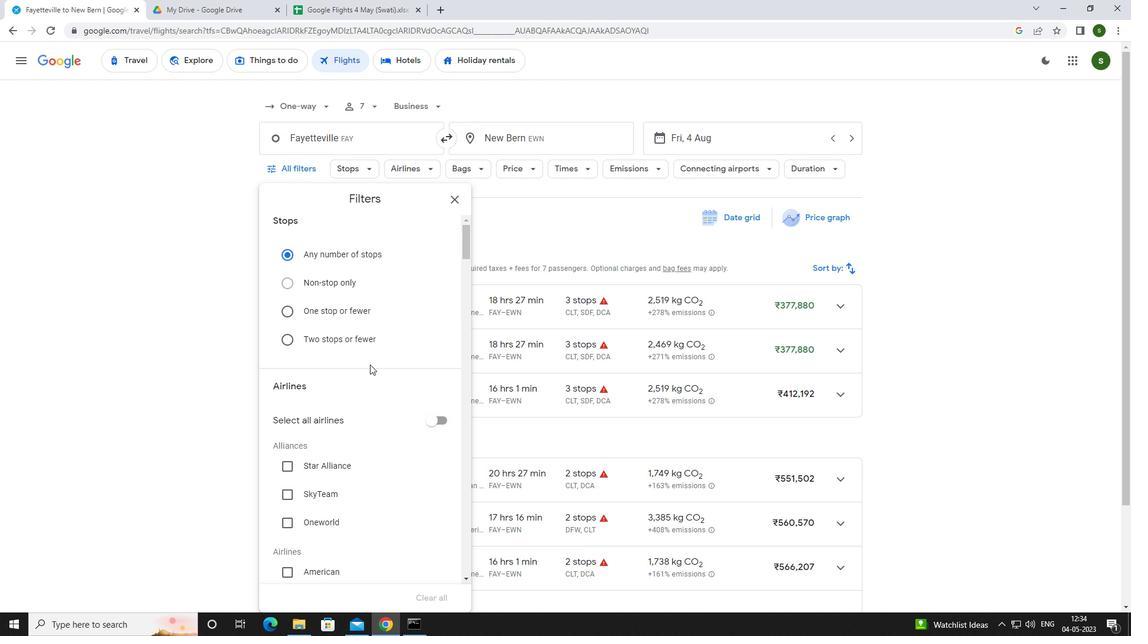 
Action: Mouse scrolled (368, 361) with delta (0, 0)
Screenshot: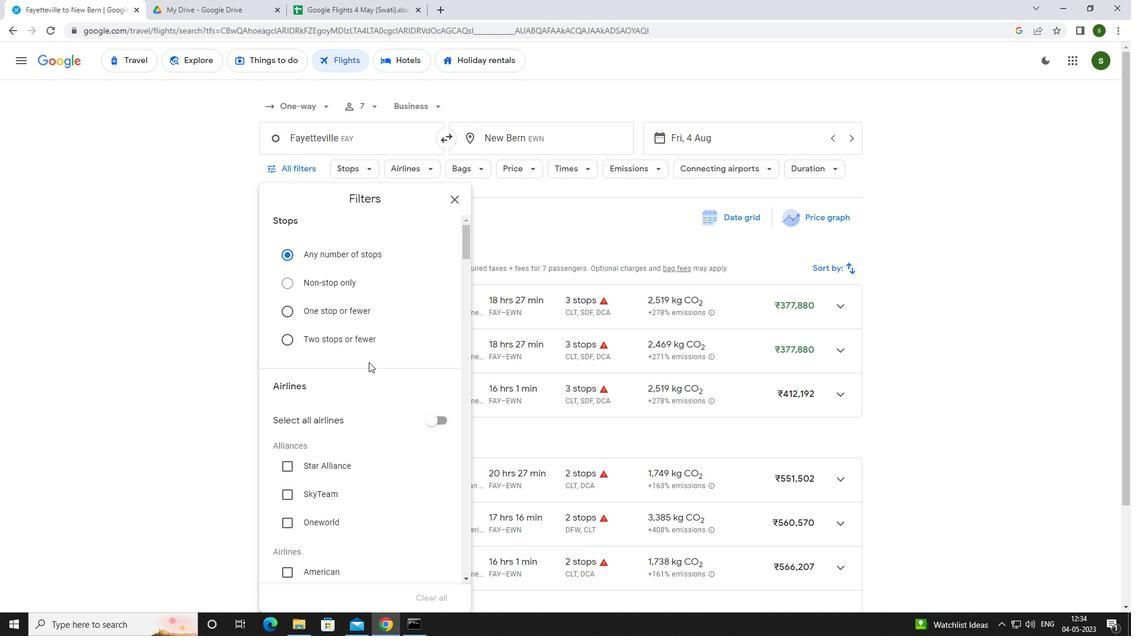 
Action: Mouse scrolled (368, 361) with delta (0, 0)
Screenshot: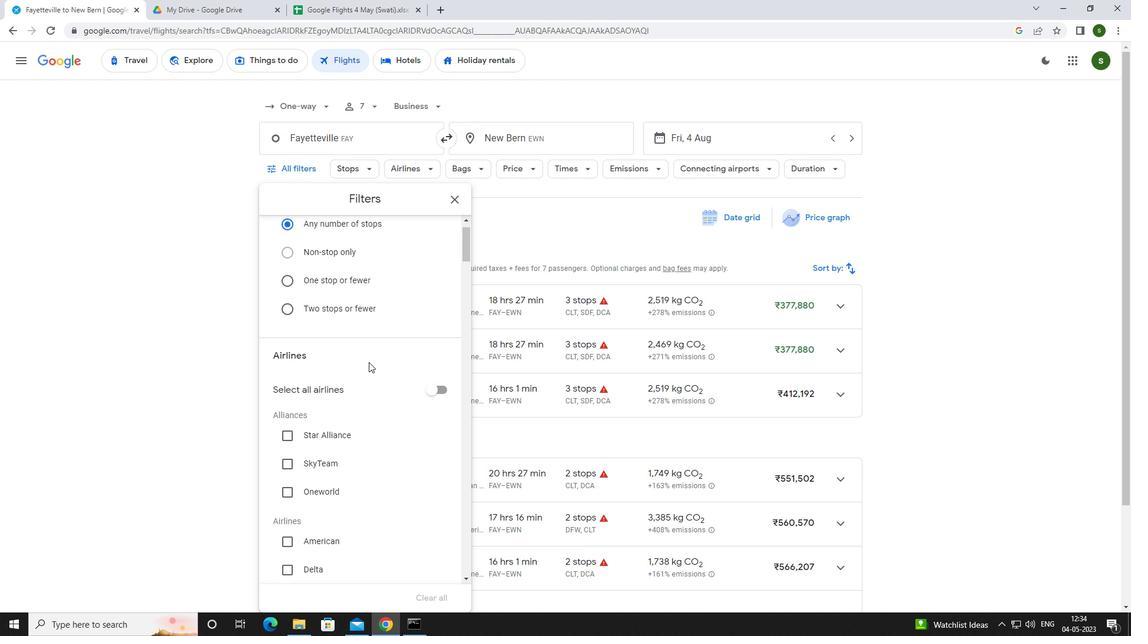 
Action: Mouse scrolled (368, 361) with delta (0, 0)
Screenshot: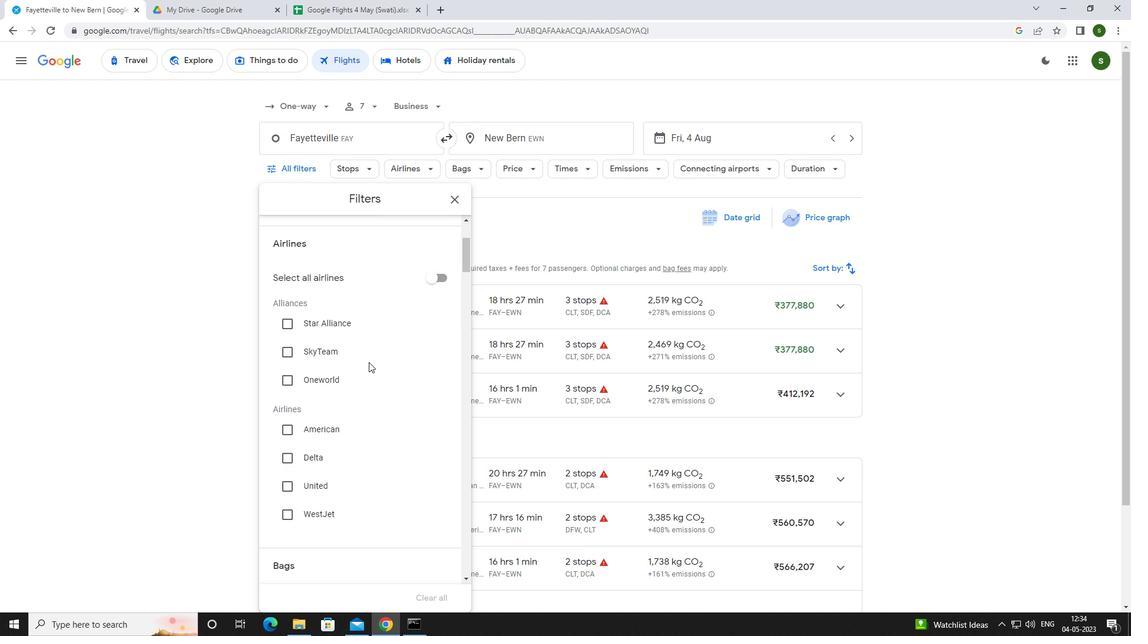 
Action: Mouse scrolled (368, 361) with delta (0, 0)
Screenshot: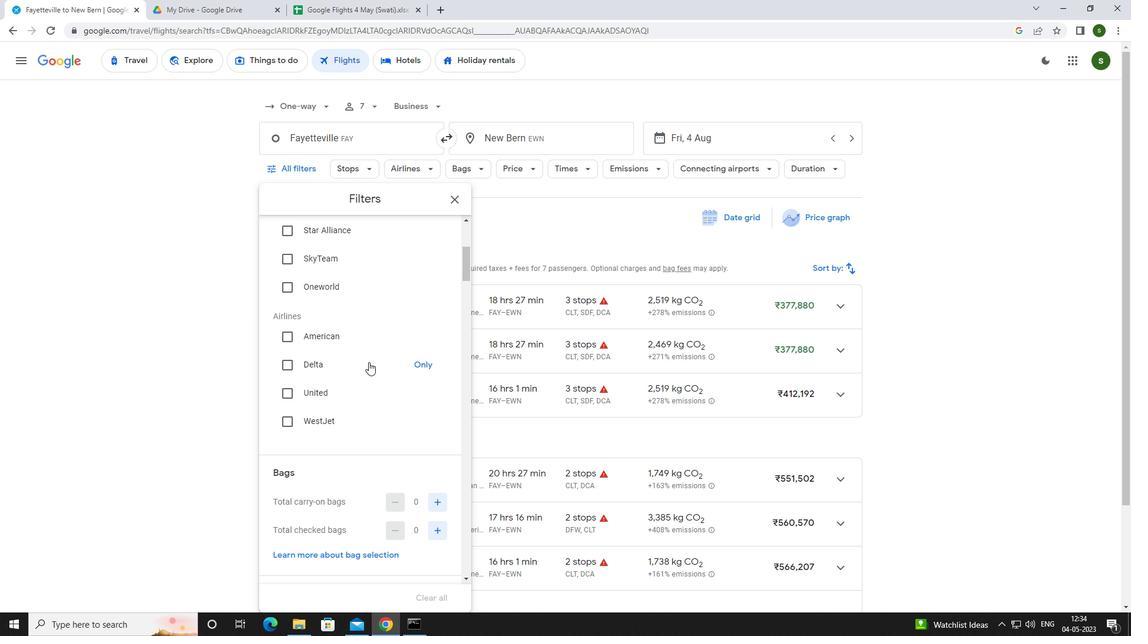 
Action: Mouse scrolled (368, 361) with delta (0, 0)
Screenshot: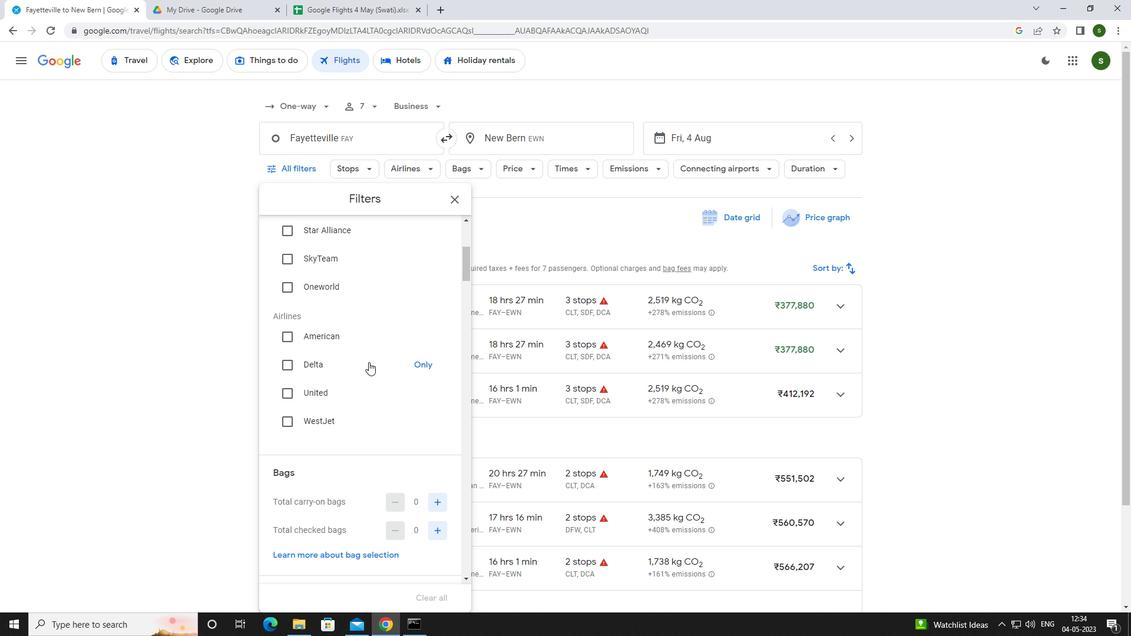 
Action: Mouse moved to (437, 411)
Screenshot: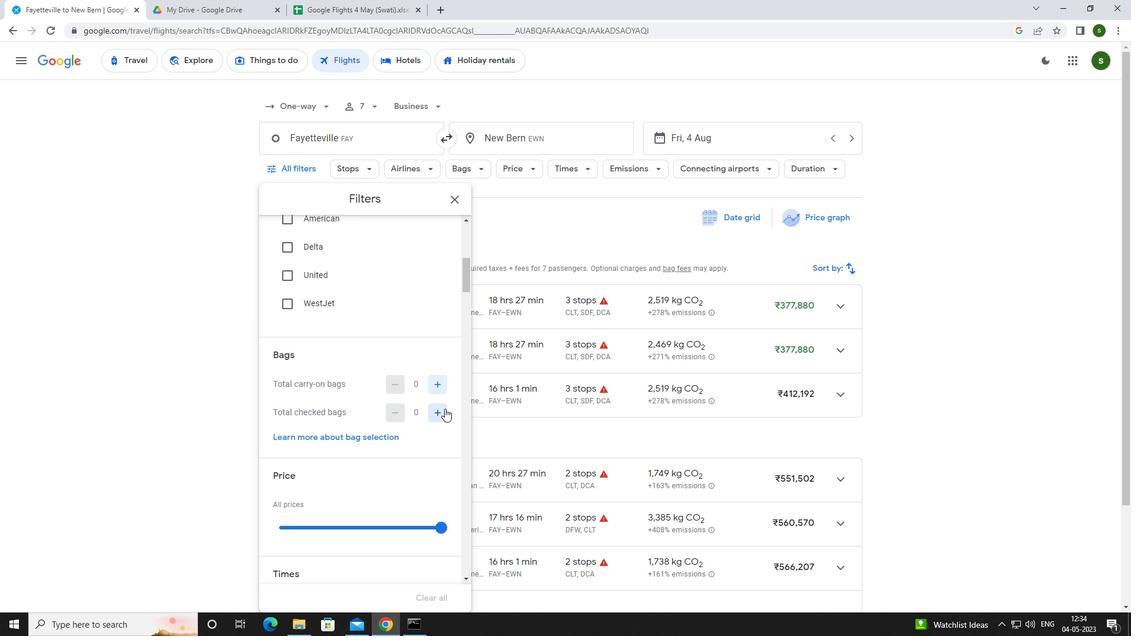
Action: Mouse pressed left at (437, 411)
Screenshot: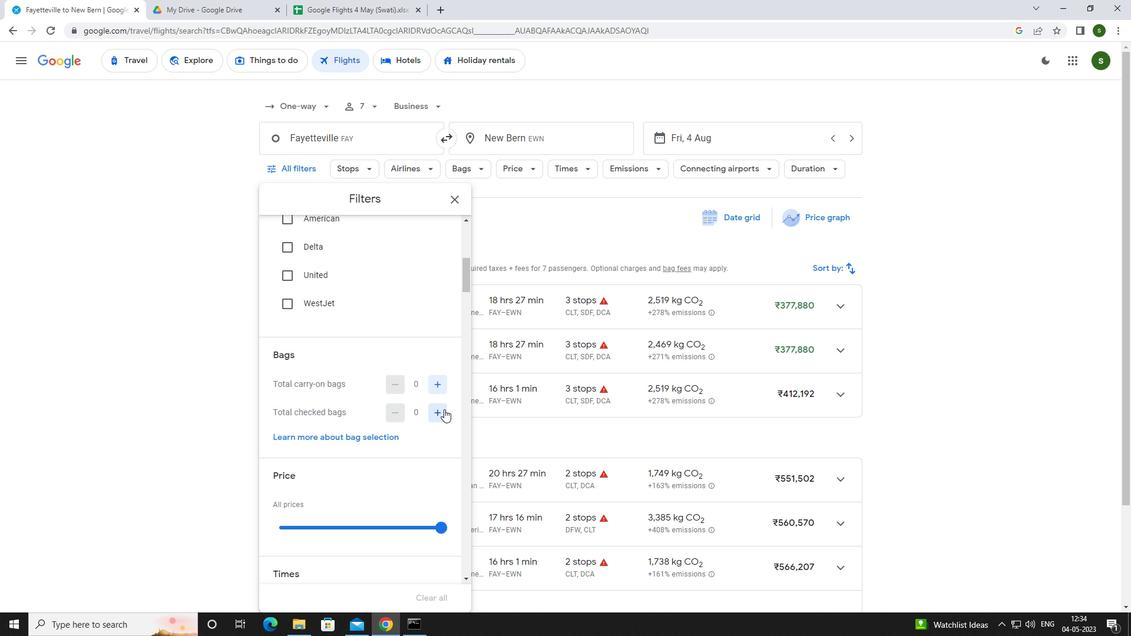 
Action: Mouse pressed left at (437, 411)
Screenshot: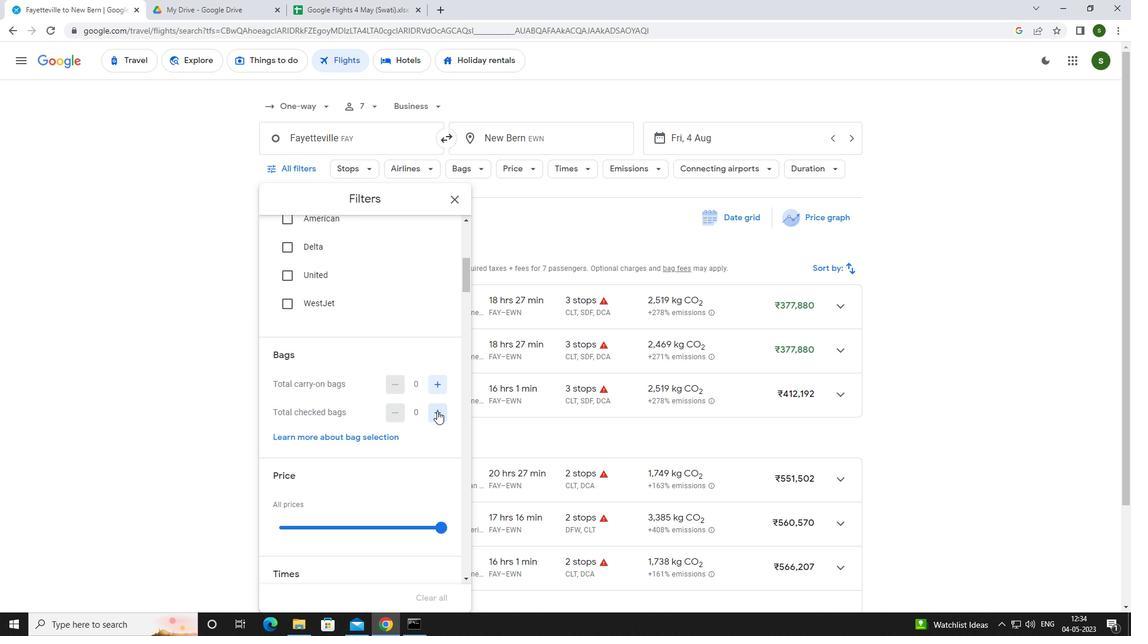 
Action: Mouse pressed left at (437, 411)
Screenshot: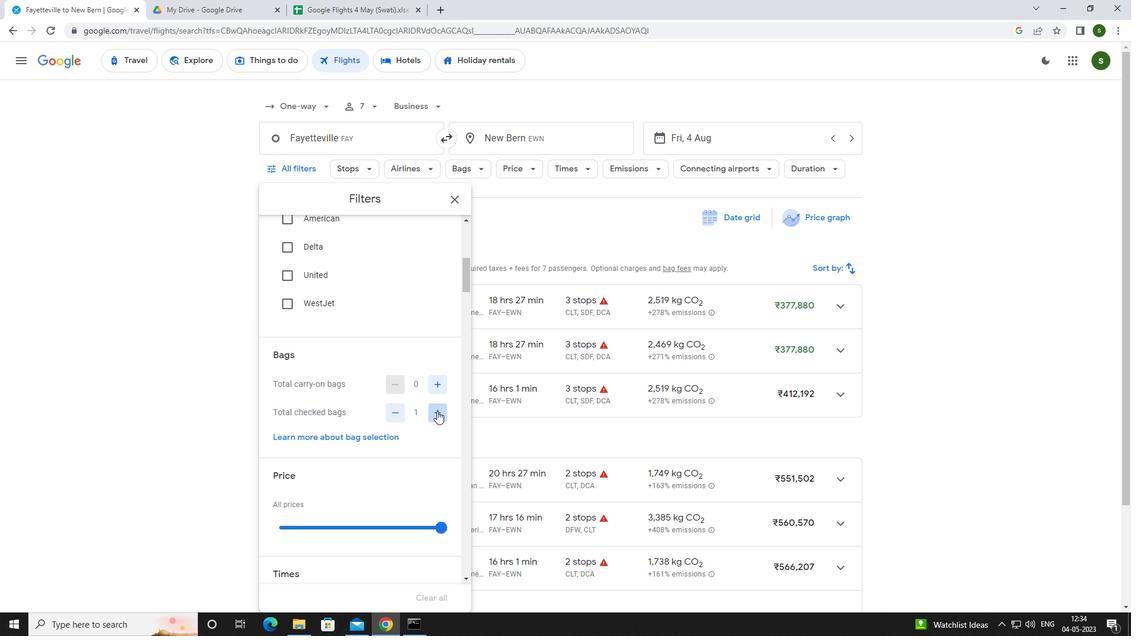 
Action: Mouse pressed left at (437, 411)
Screenshot: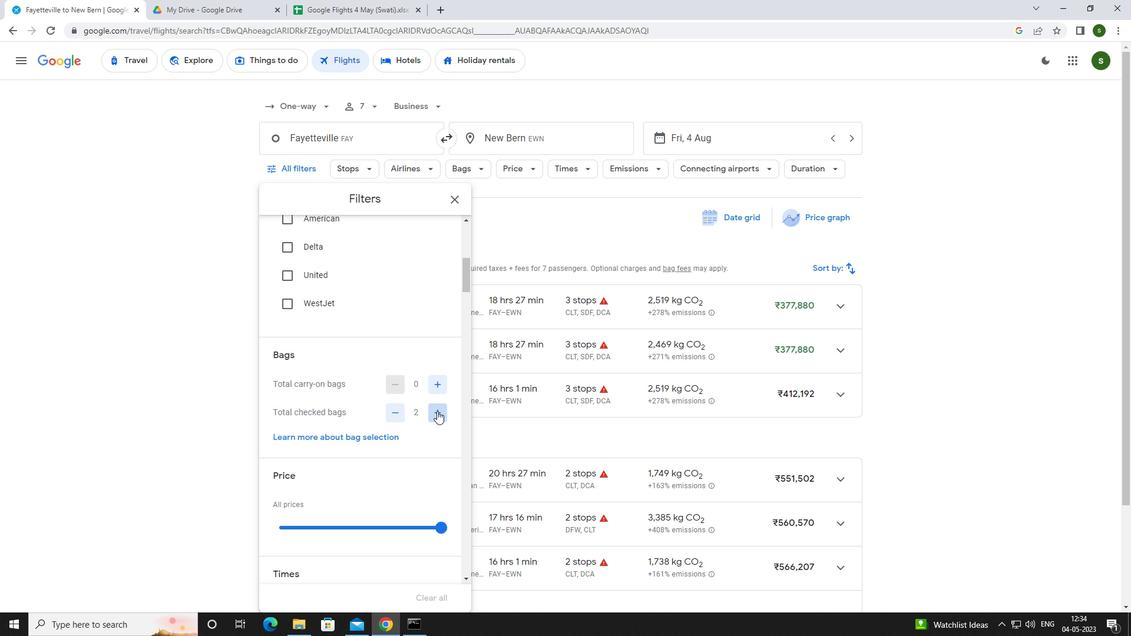 
Action: Mouse pressed left at (437, 411)
Screenshot: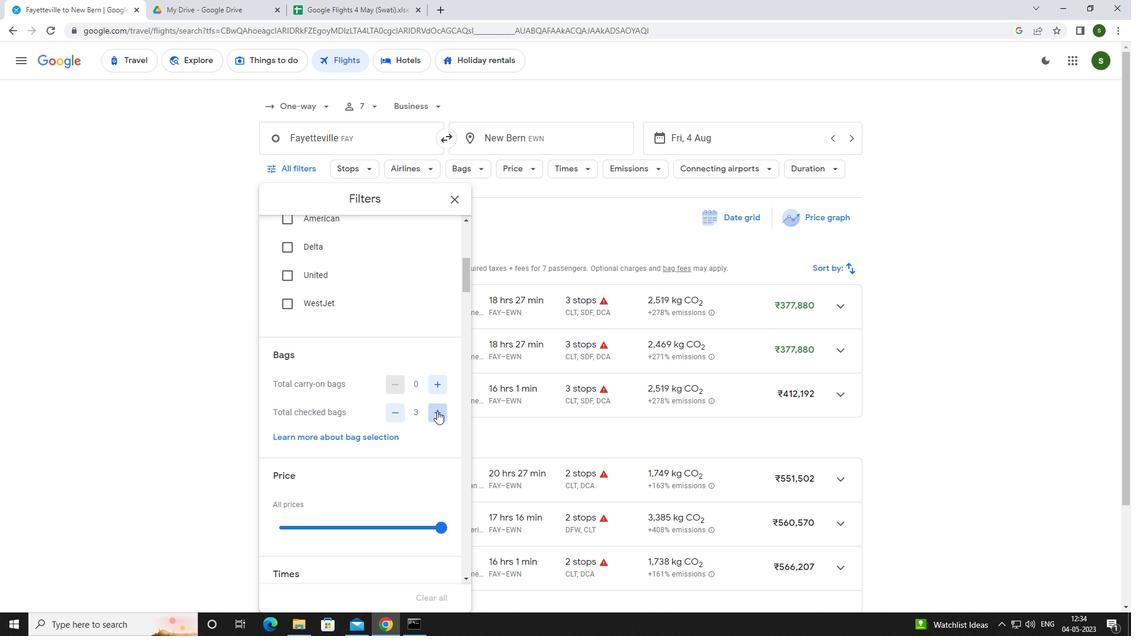 
Action: Mouse pressed left at (437, 411)
Screenshot: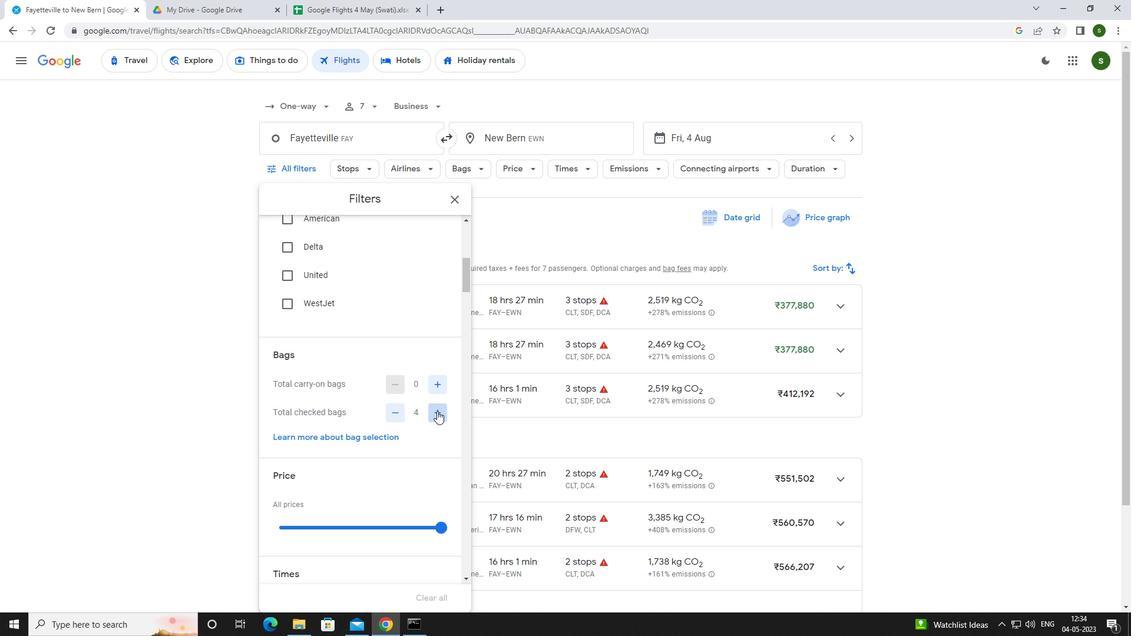 
Action: Mouse pressed left at (437, 411)
Screenshot: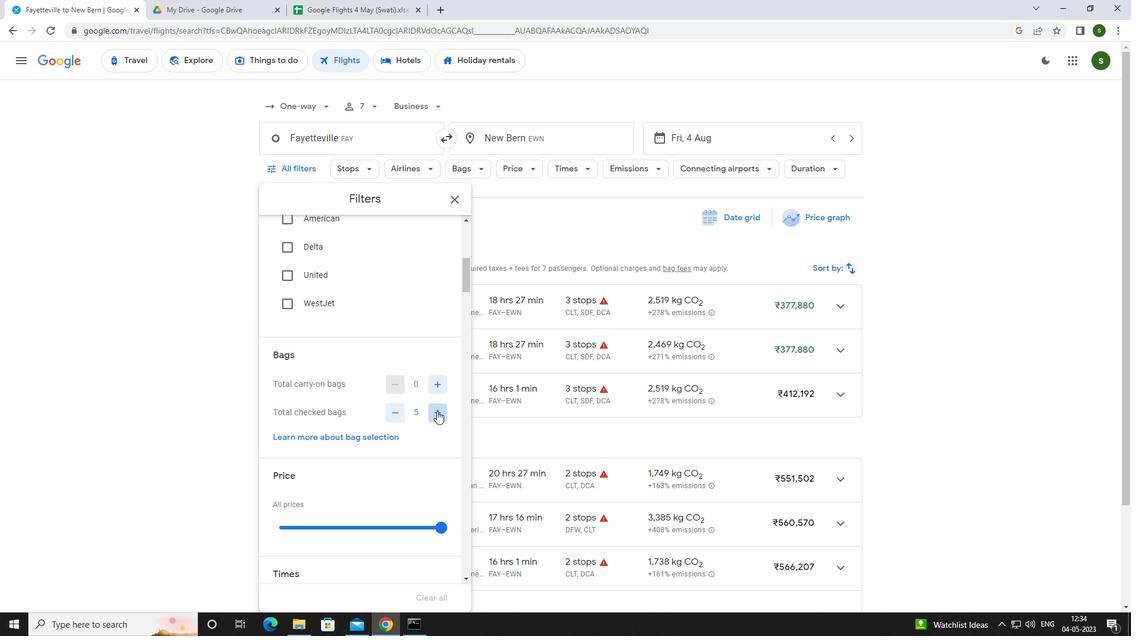 
Action: Mouse scrolled (437, 410) with delta (0, 0)
Screenshot: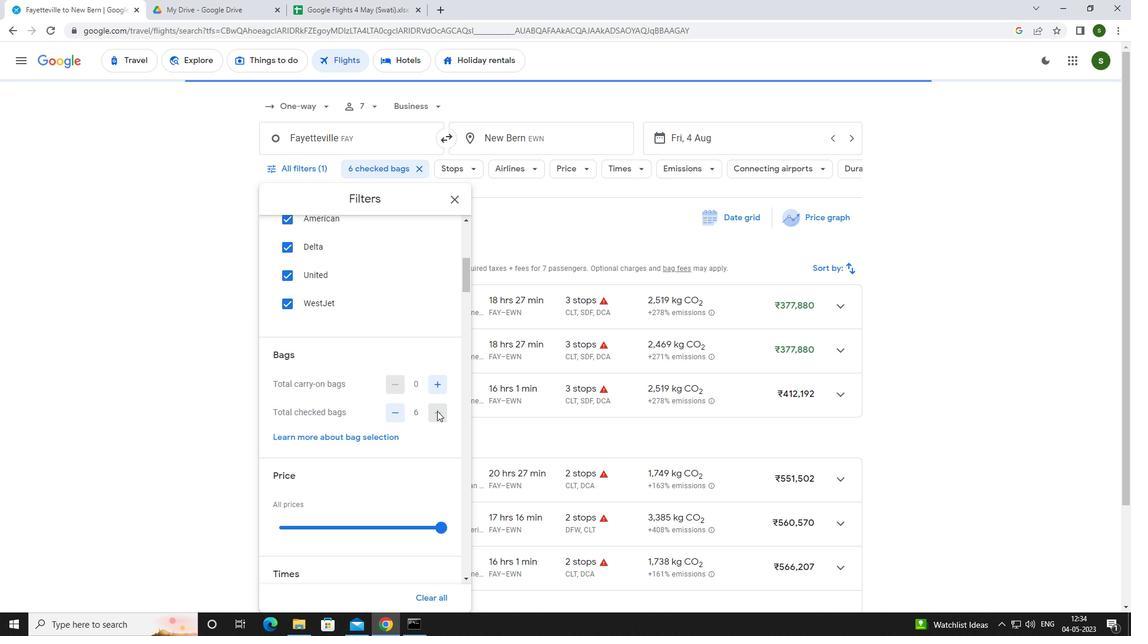 
Action: Mouse scrolled (437, 410) with delta (0, 0)
Screenshot: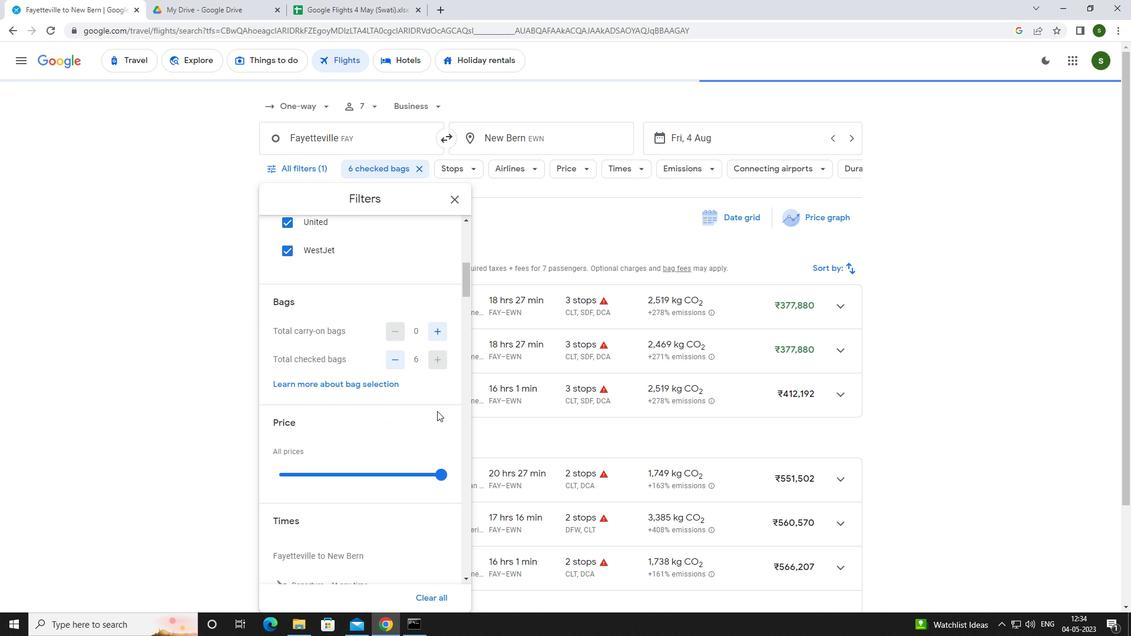 
Action: Mouse pressed left at (437, 411)
Screenshot: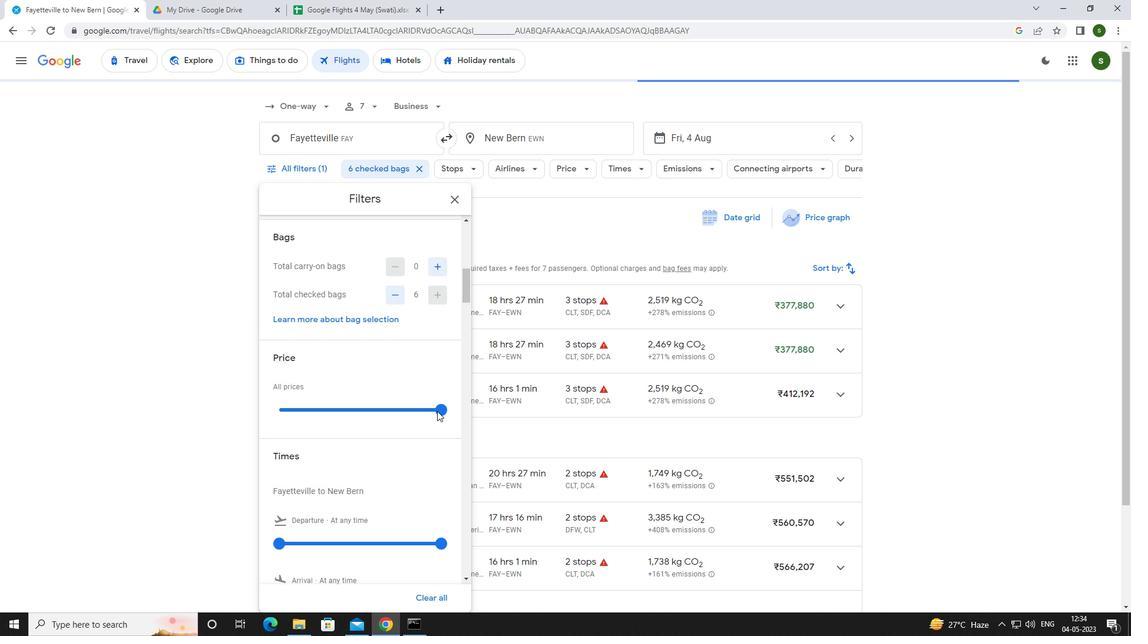 
Action: Mouse moved to (329, 388)
Screenshot: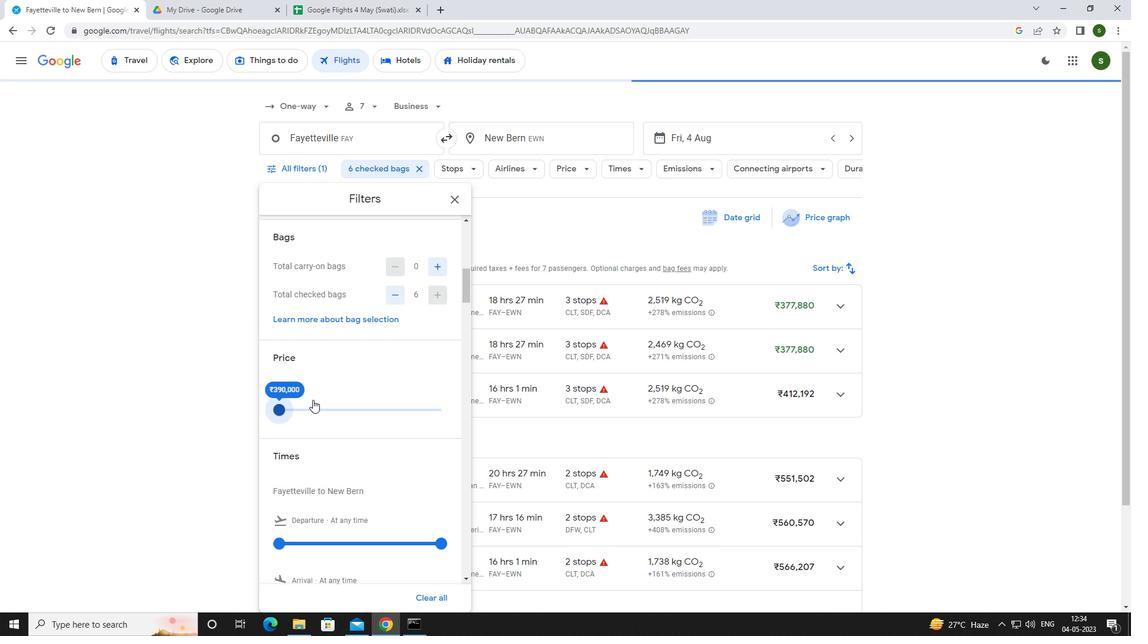 
Action: Mouse scrolled (329, 387) with delta (0, 0)
Screenshot: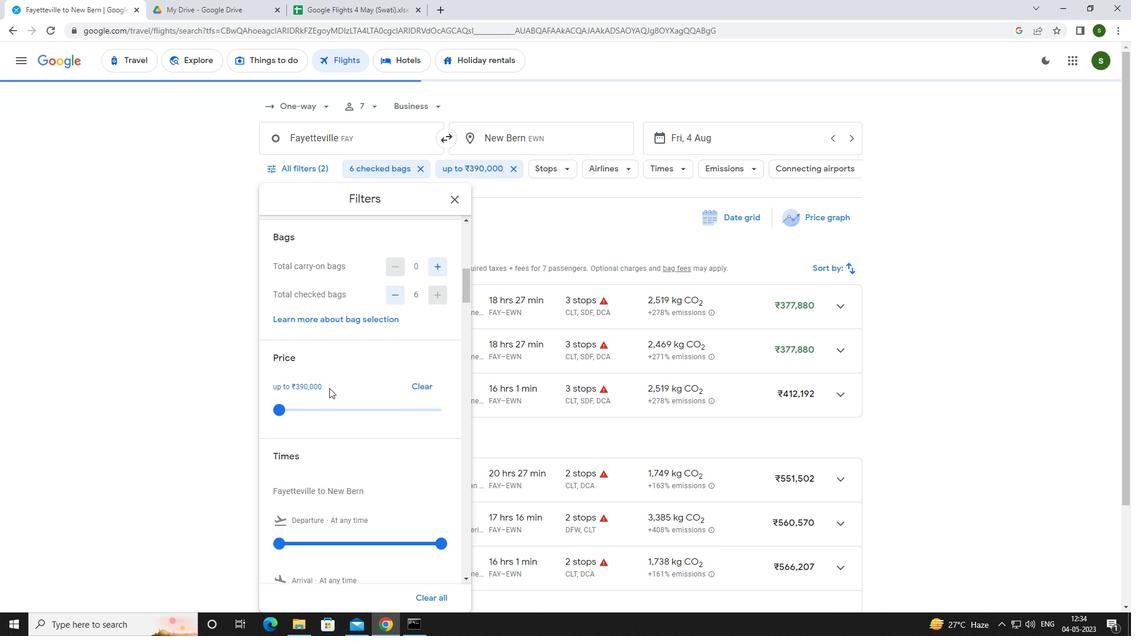 
Action: Mouse moved to (280, 486)
Screenshot: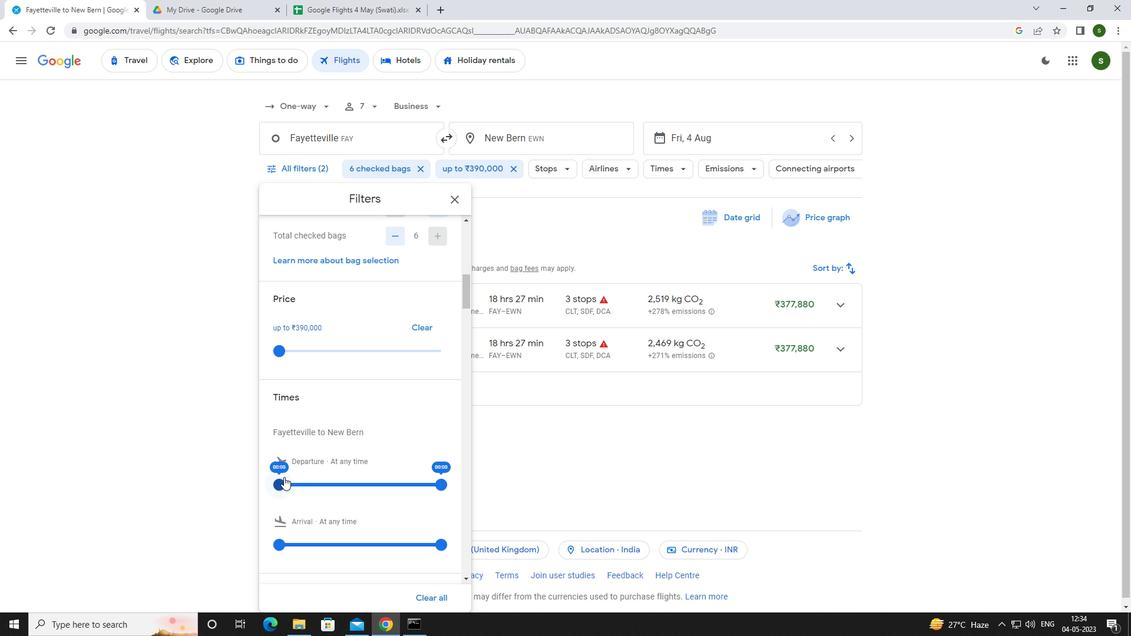 
Action: Mouse pressed left at (280, 486)
Screenshot: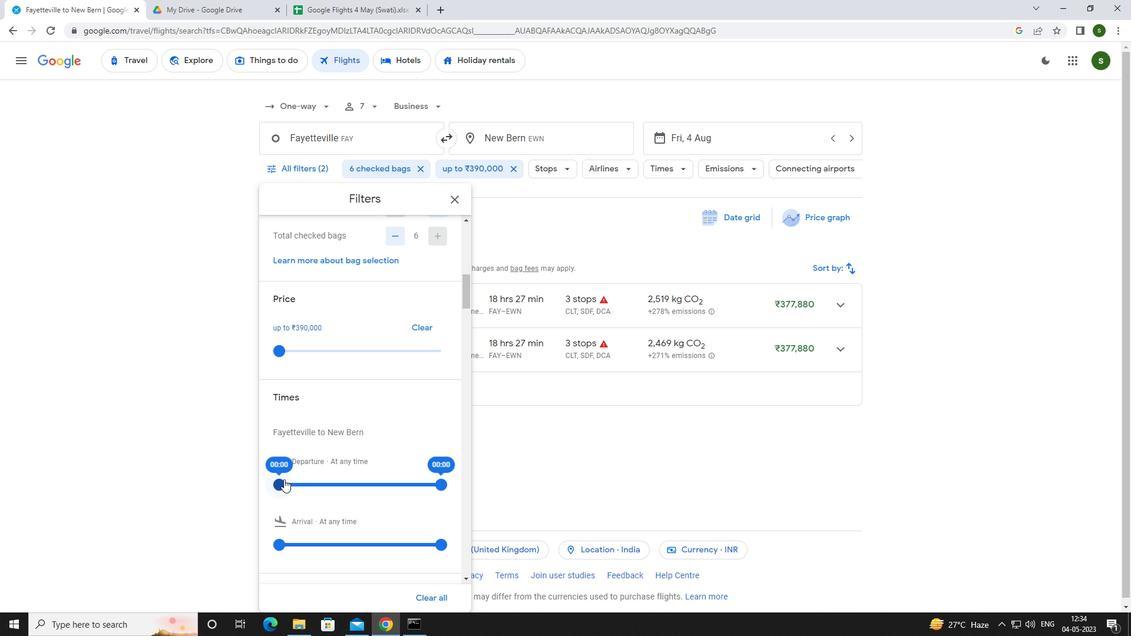 
Action: Mouse moved to (513, 460)
Screenshot: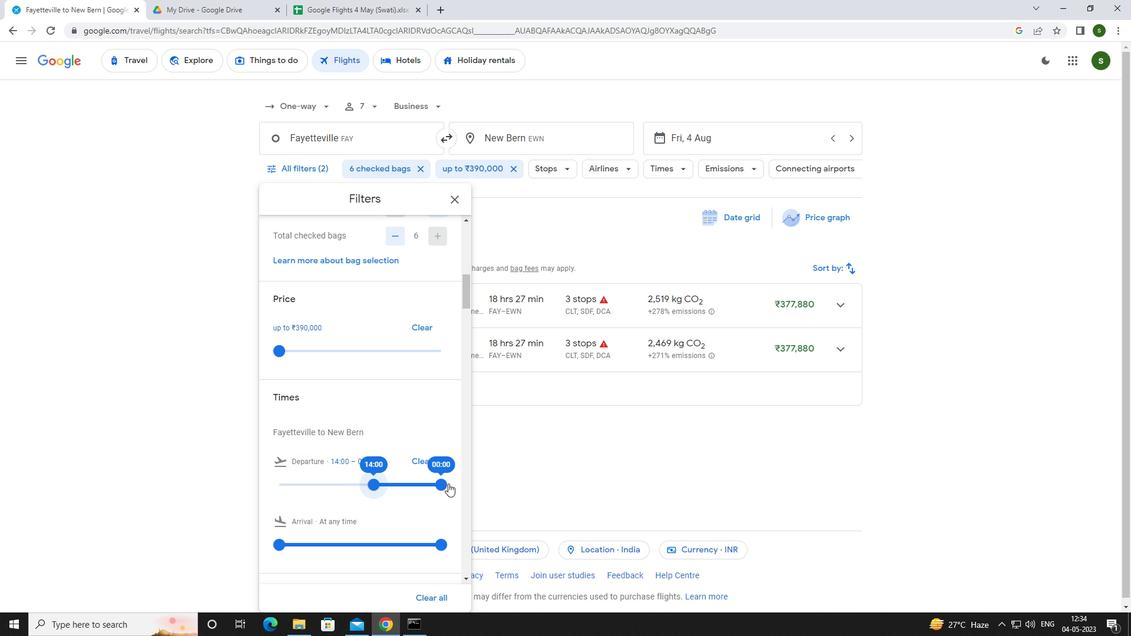 
Action: Mouse pressed left at (513, 460)
Screenshot: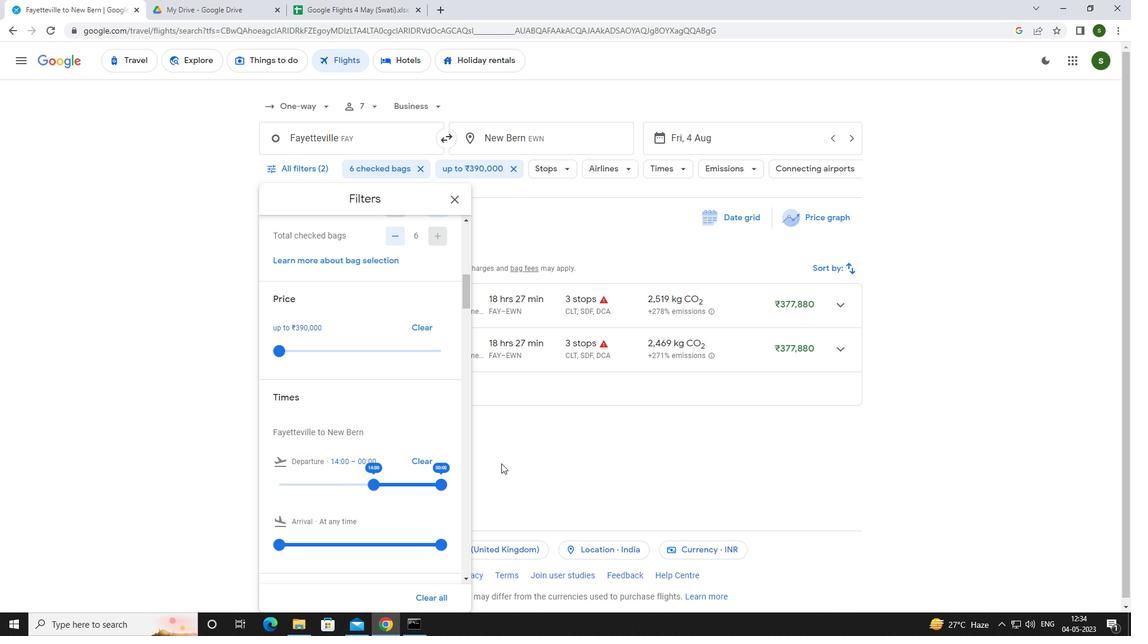 
